 Task: Find connections with filter location Narasaraopet with filter topic #mortgage with filter profile language English with filter current company Envestnet | Yodlee India with filter school Guru Nanak Dev Engineering College, Ludhiana with filter industry Alternative Medicine with filter service category Family Law with filter keywords title Human Resources
Action: Mouse moved to (505, 85)
Screenshot: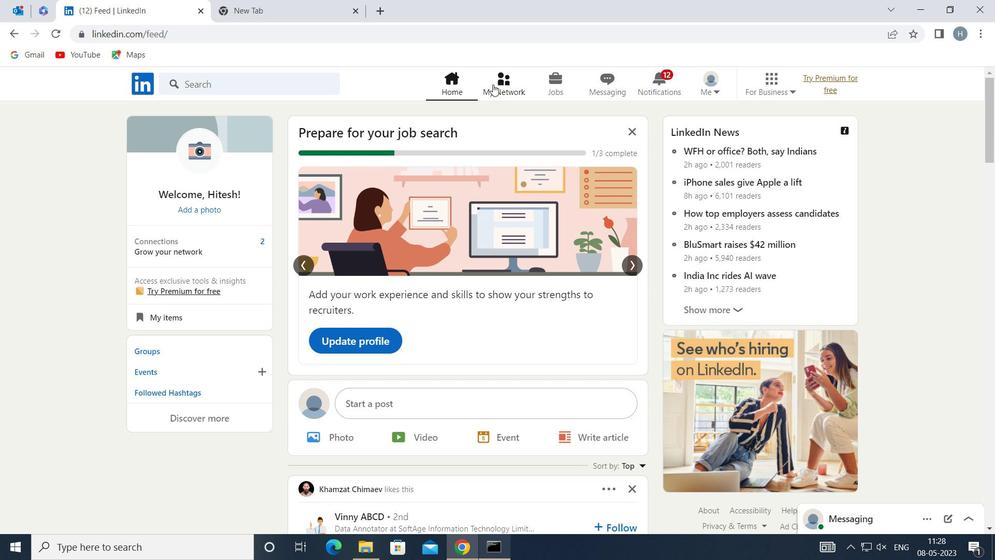 
Action: Mouse pressed left at (505, 85)
Screenshot: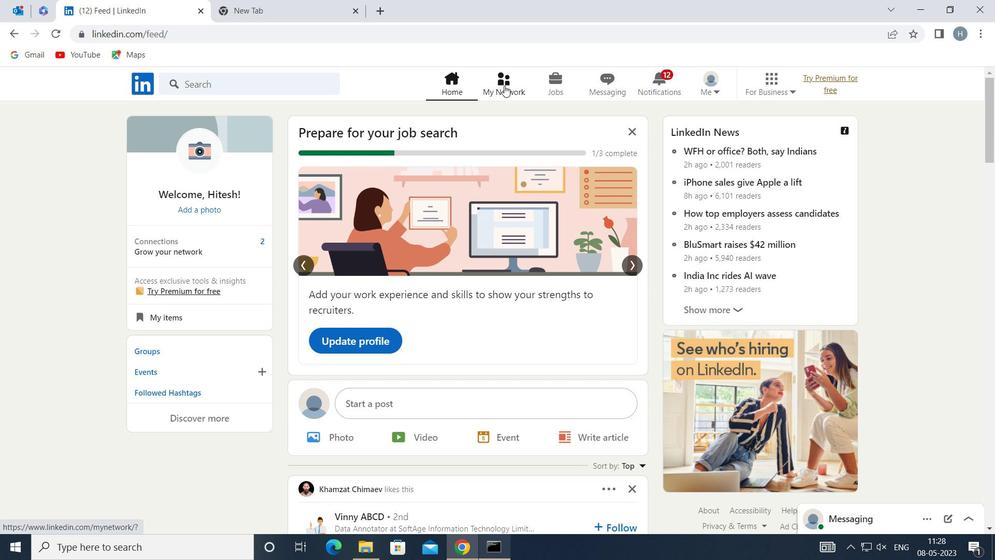
Action: Mouse moved to (267, 154)
Screenshot: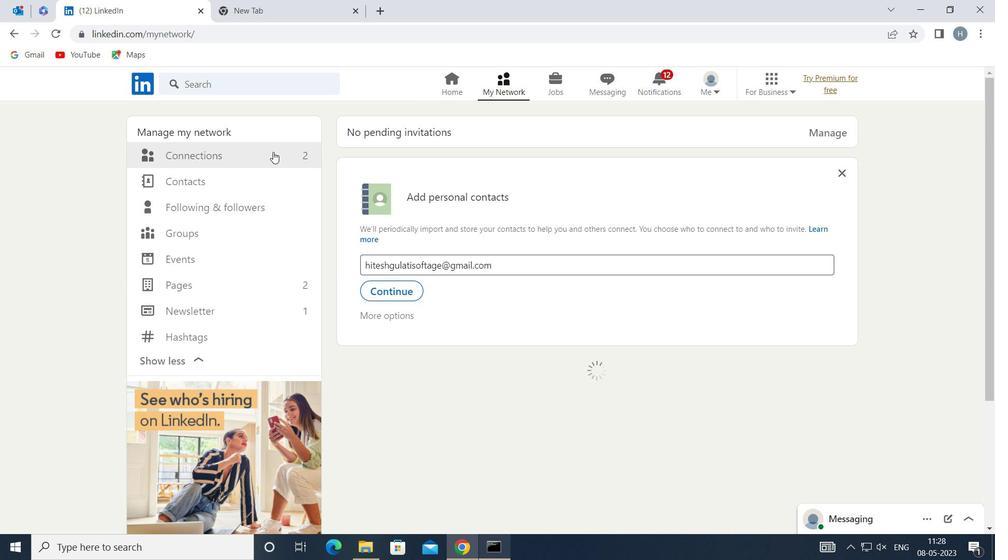 
Action: Mouse pressed left at (267, 154)
Screenshot: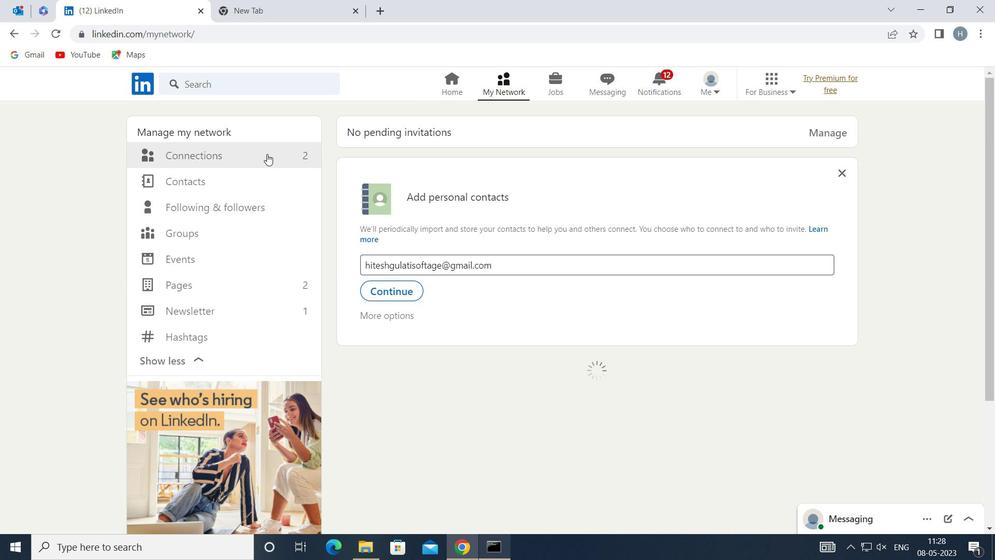 
Action: Mouse moved to (585, 155)
Screenshot: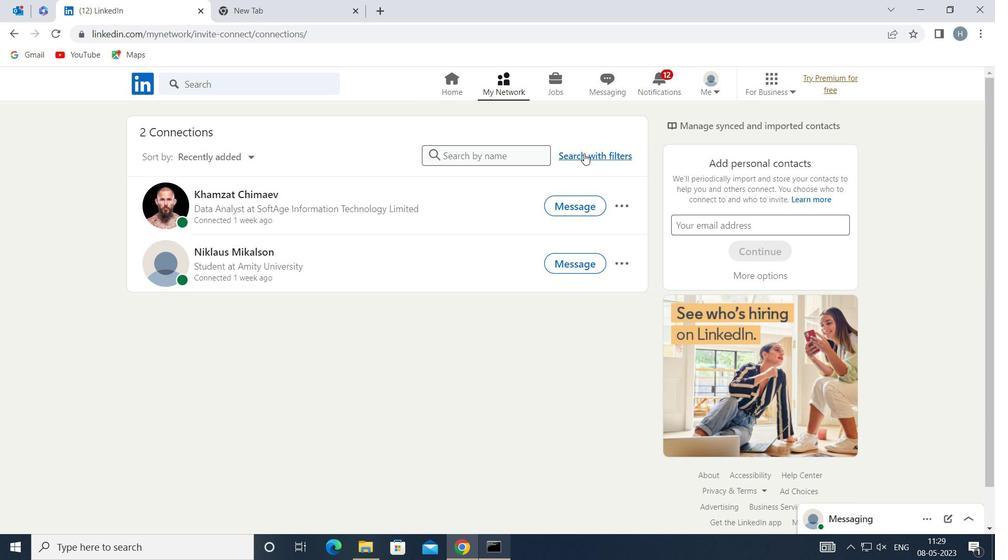 
Action: Mouse pressed left at (585, 155)
Screenshot: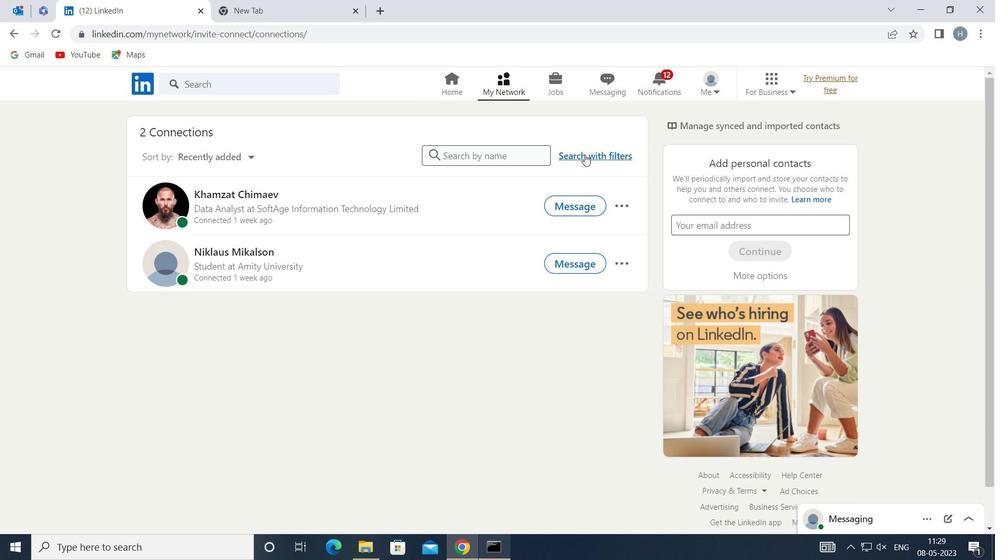 
Action: Mouse moved to (542, 119)
Screenshot: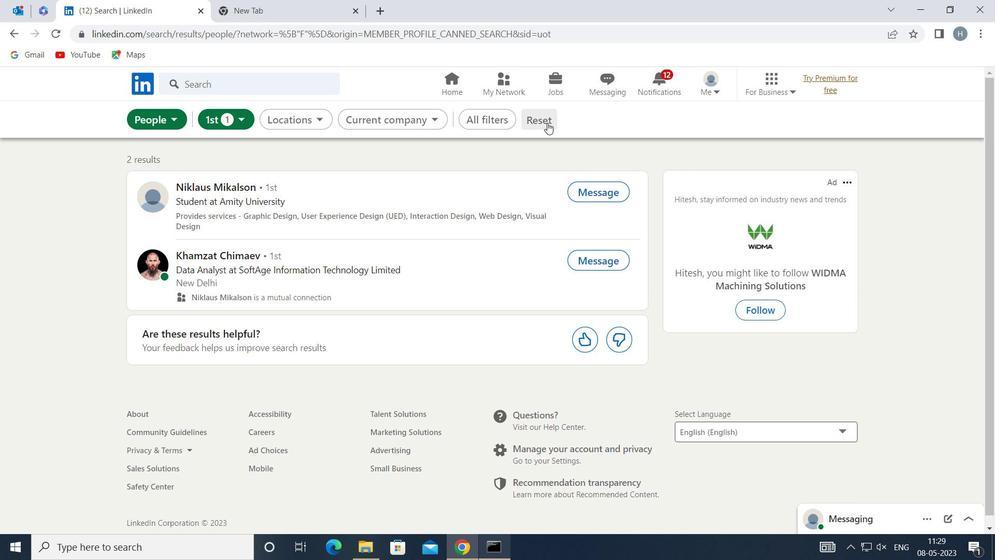 
Action: Mouse pressed left at (542, 119)
Screenshot: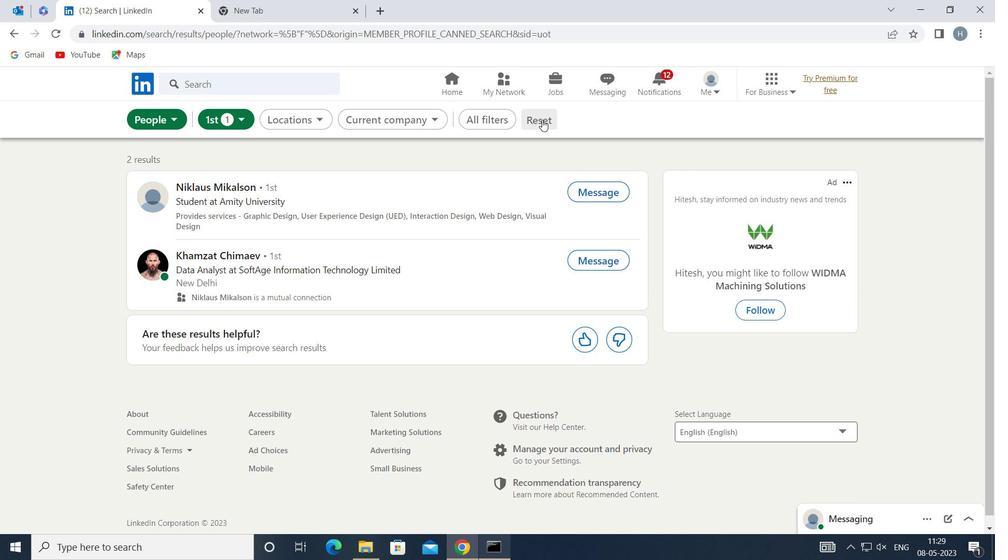 
Action: Mouse moved to (519, 119)
Screenshot: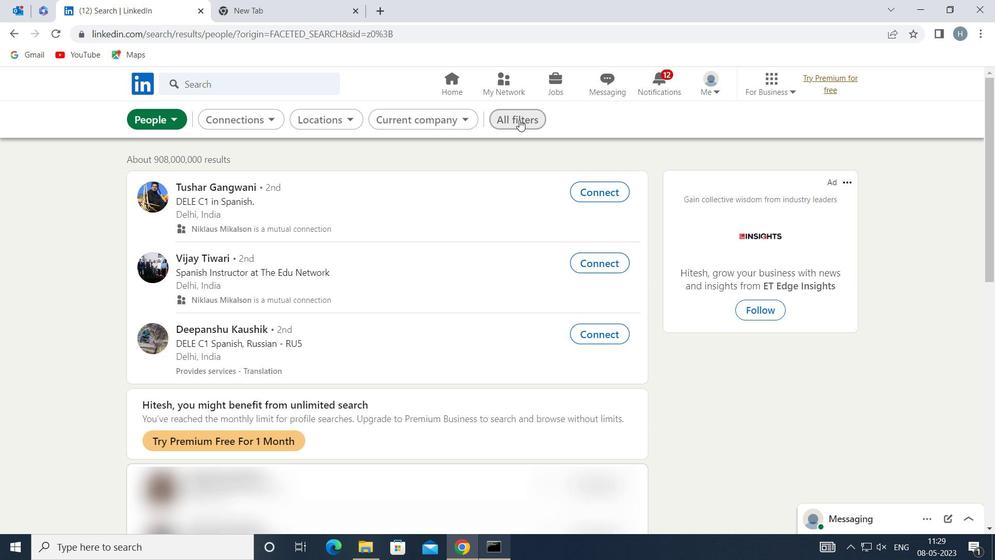 
Action: Mouse pressed left at (519, 119)
Screenshot: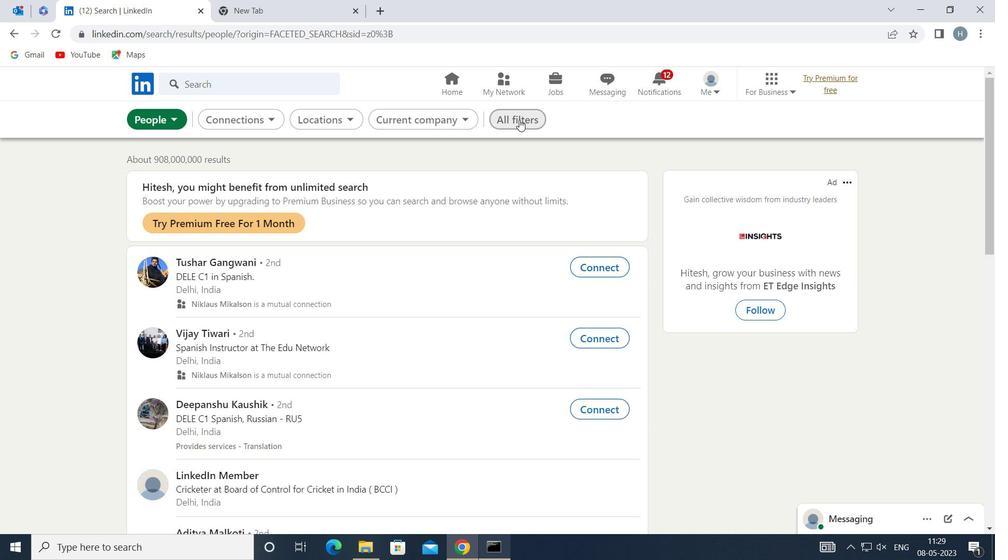 
Action: Mouse moved to (778, 213)
Screenshot: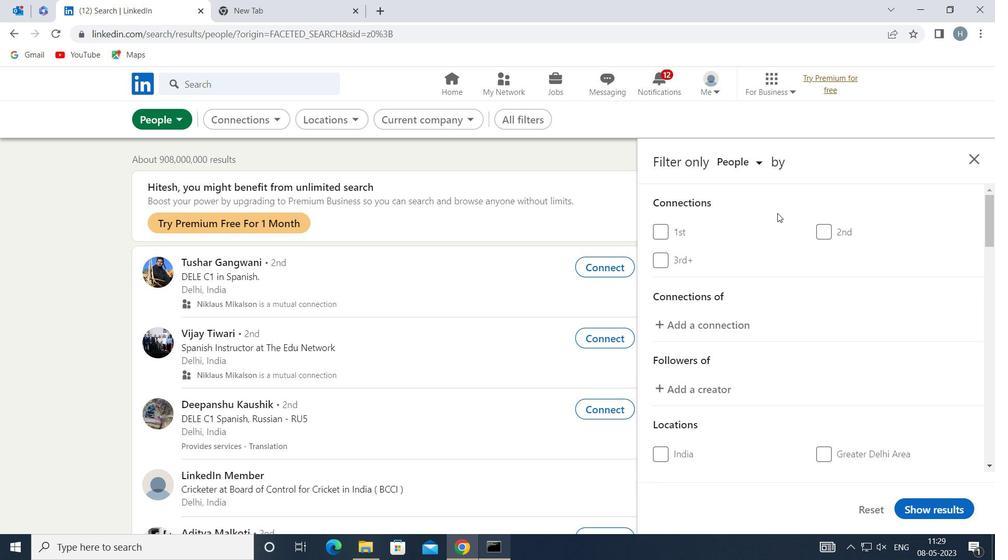 
Action: Mouse scrolled (778, 212) with delta (0, 0)
Screenshot: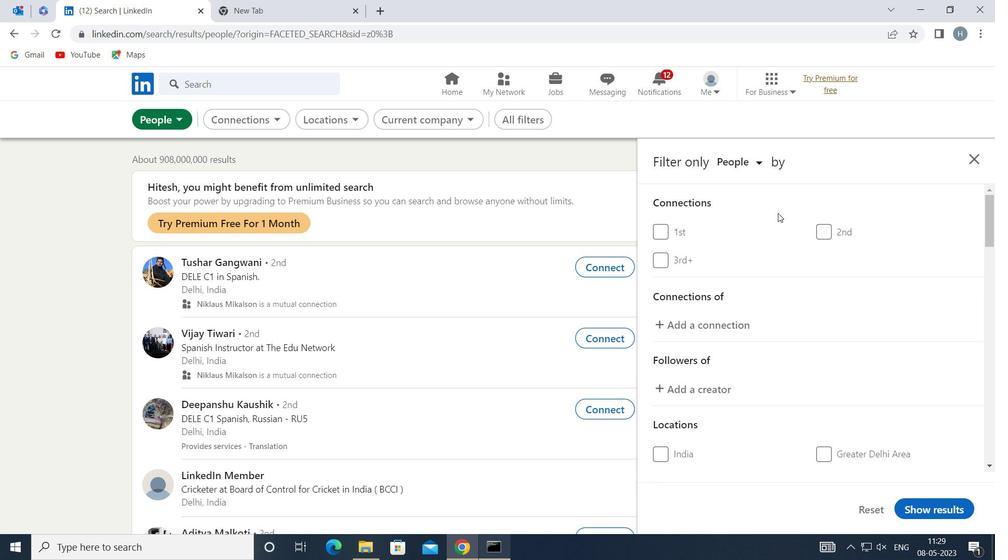 
Action: Mouse scrolled (778, 212) with delta (0, 0)
Screenshot: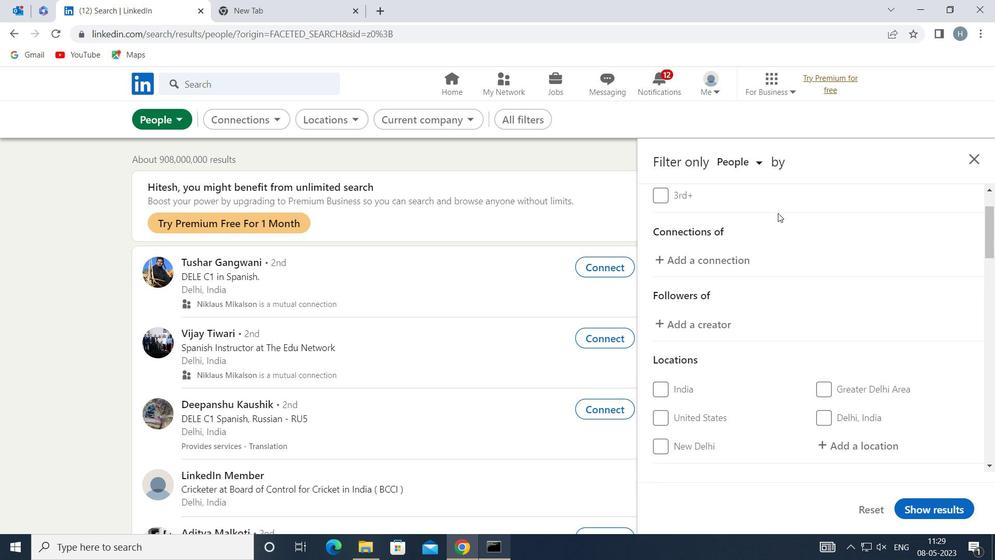 
Action: Mouse scrolled (778, 212) with delta (0, 0)
Screenshot: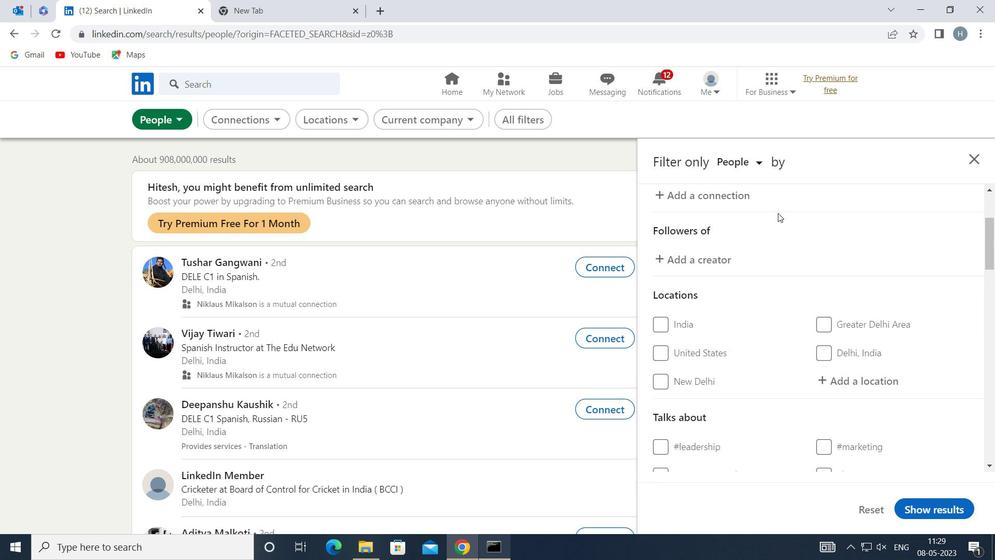
Action: Mouse moved to (860, 313)
Screenshot: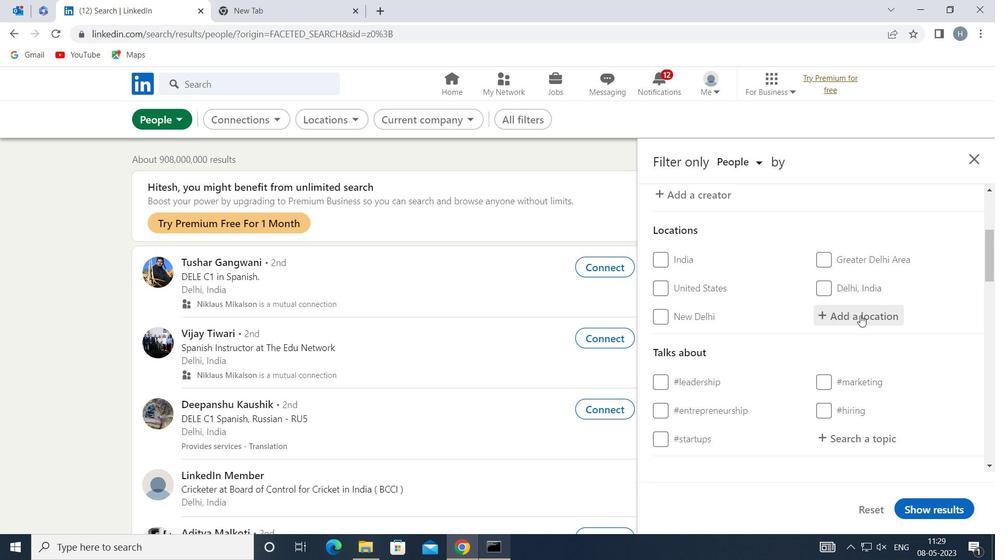 
Action: Mouse pressed left at (860, 313)
Screenshot: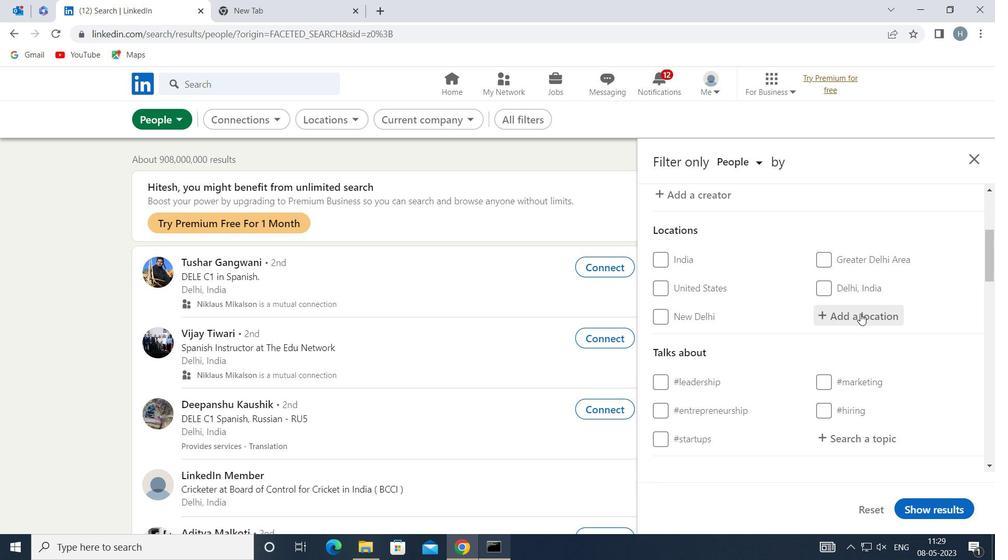 
Action: Mouse moved to (860, 313)
Screenshot: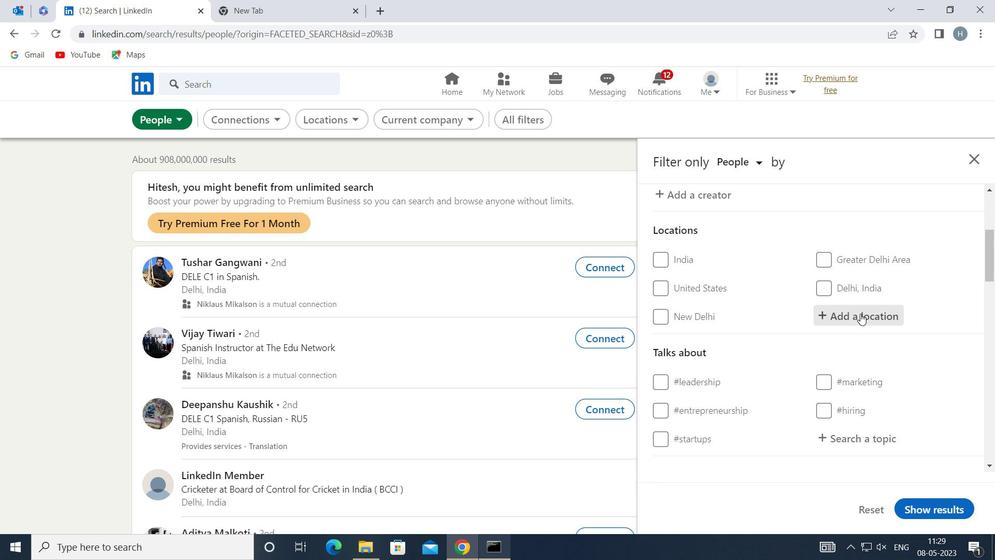
Action: Key pressed <Key.shift>NARASARAOPET
Screenshot: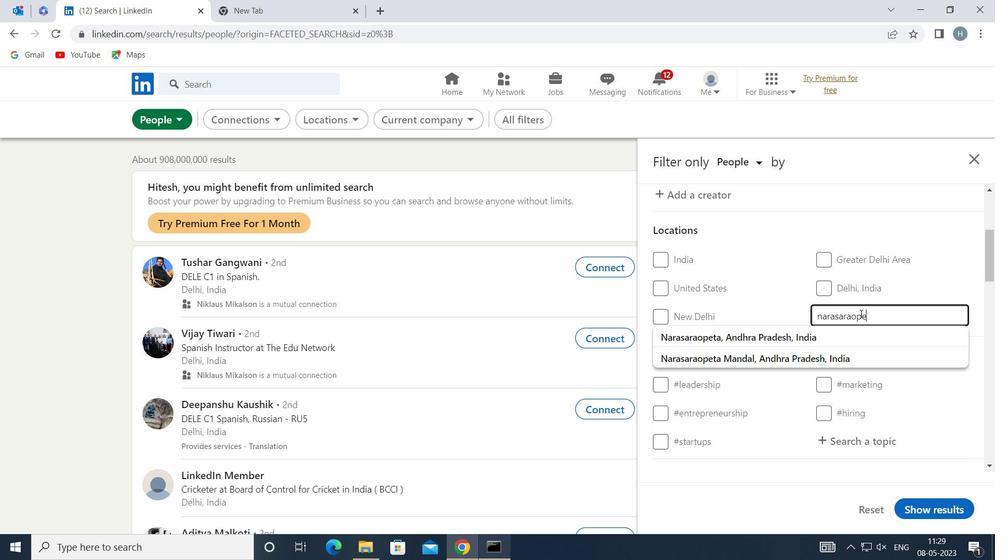 
Action: Mouse moved to (945, 275)
Screenshot: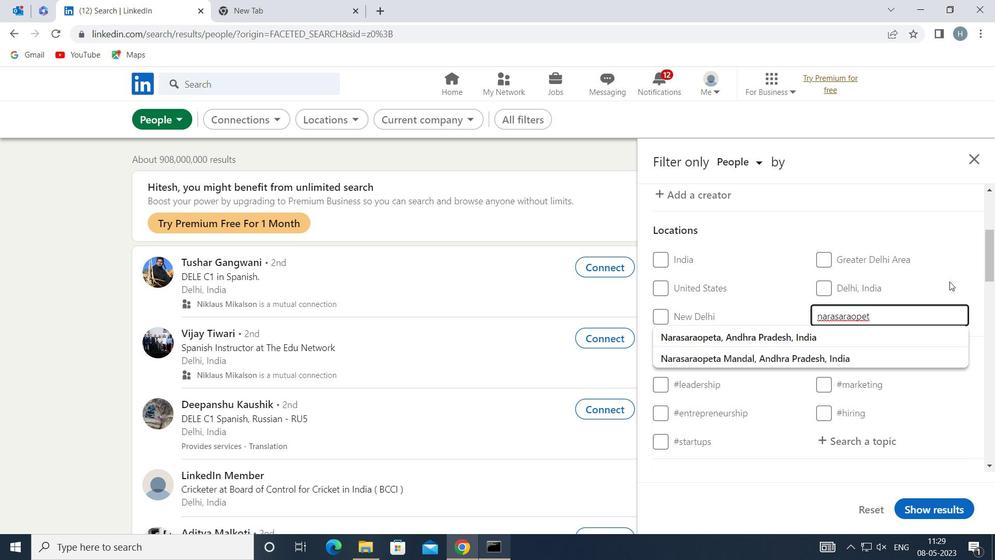 
Action: Mouse pressed left at (945, 275)
Screenshot: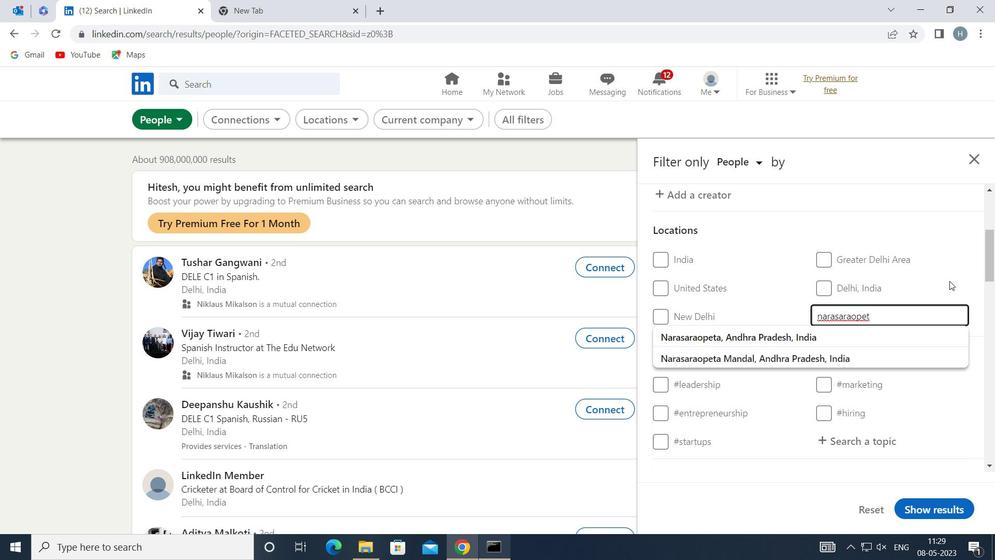 
Action: Mouse moved to (921, 290)
Screenshot: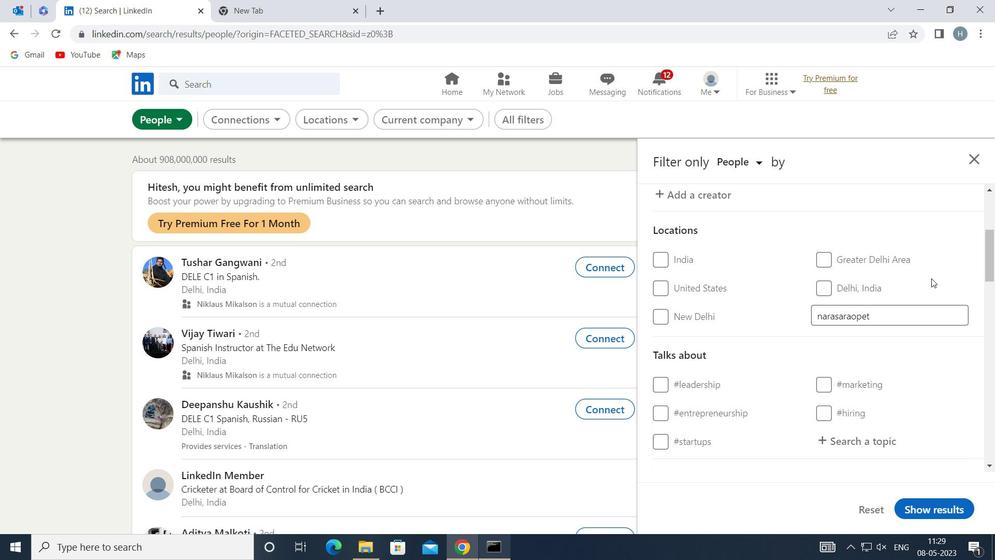 
Action: Mouse scrolled (921, 289) with delta (0, 0)
Screenshot: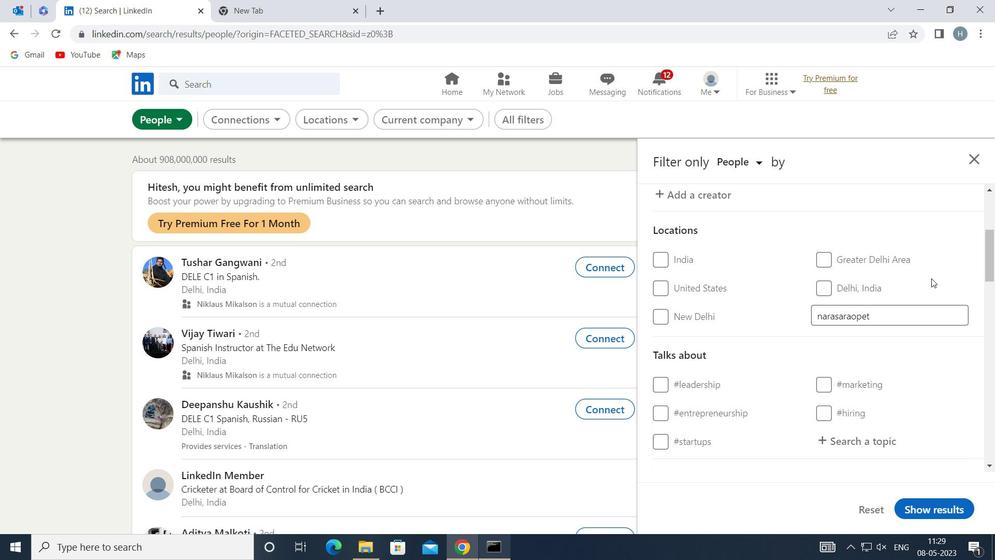 
Action: Mouse moved to (877, 371)
Screenshot: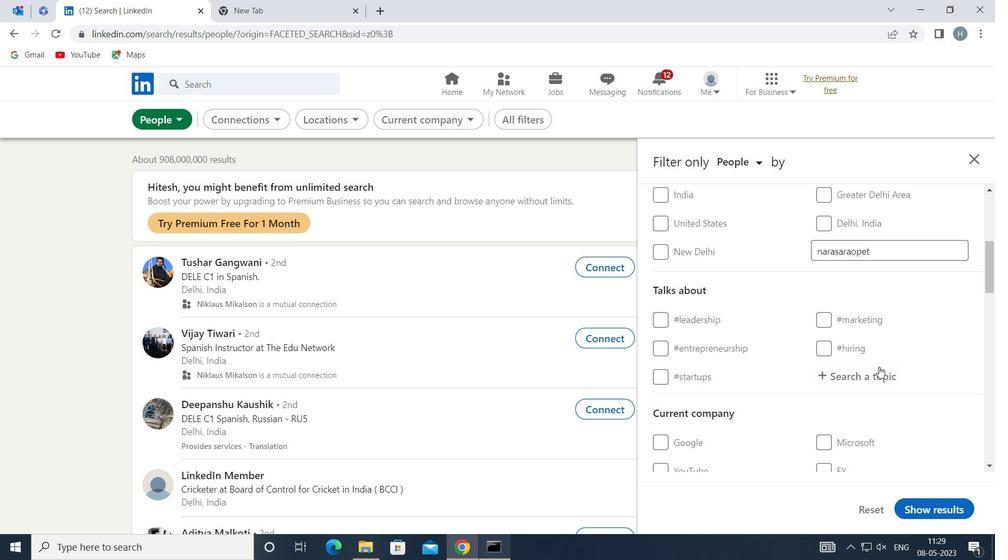 
Action: Mouse pressed left at (877, 371)
Screenshot: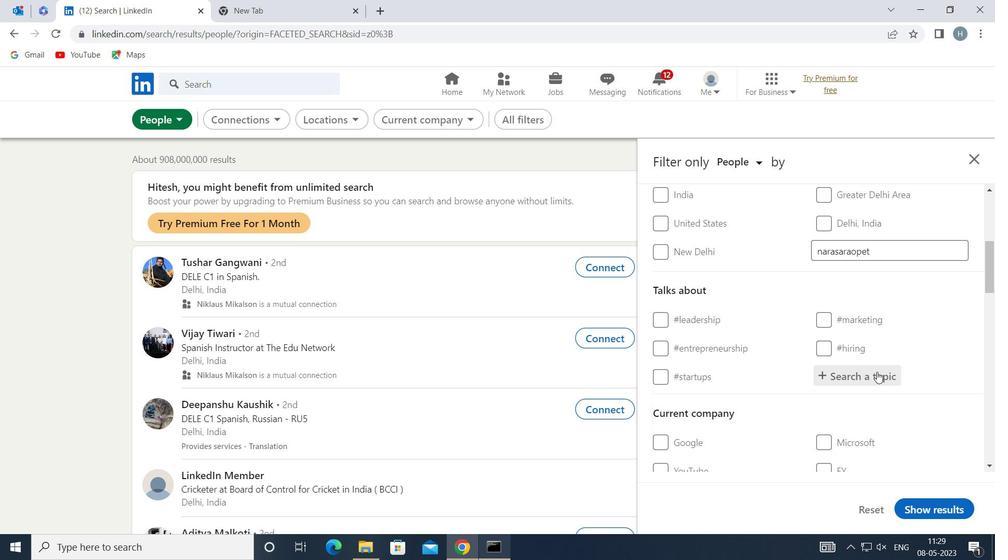 
Action: Key pressed MORTGAGE
Screenshot: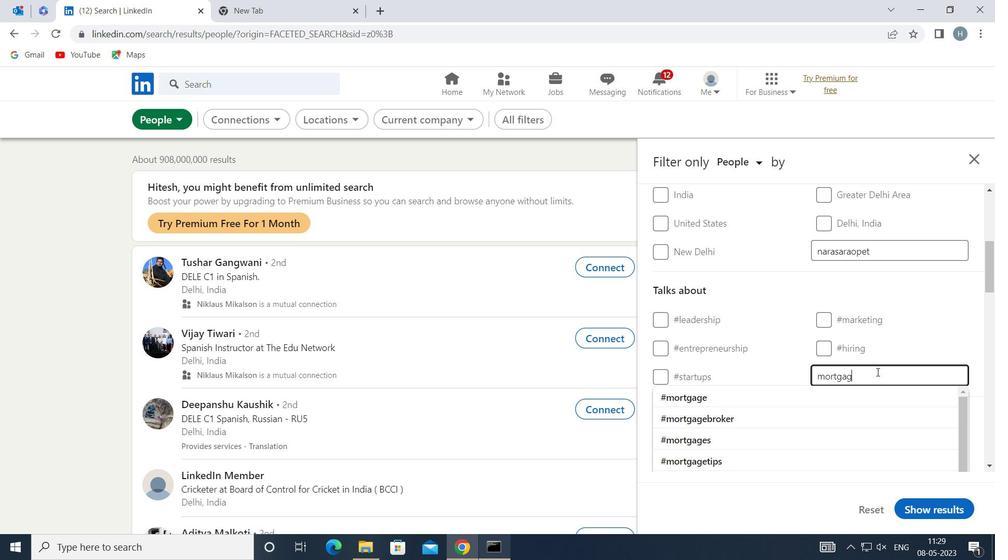 
Action: Mouse moved to (765, 394)
Screenshot: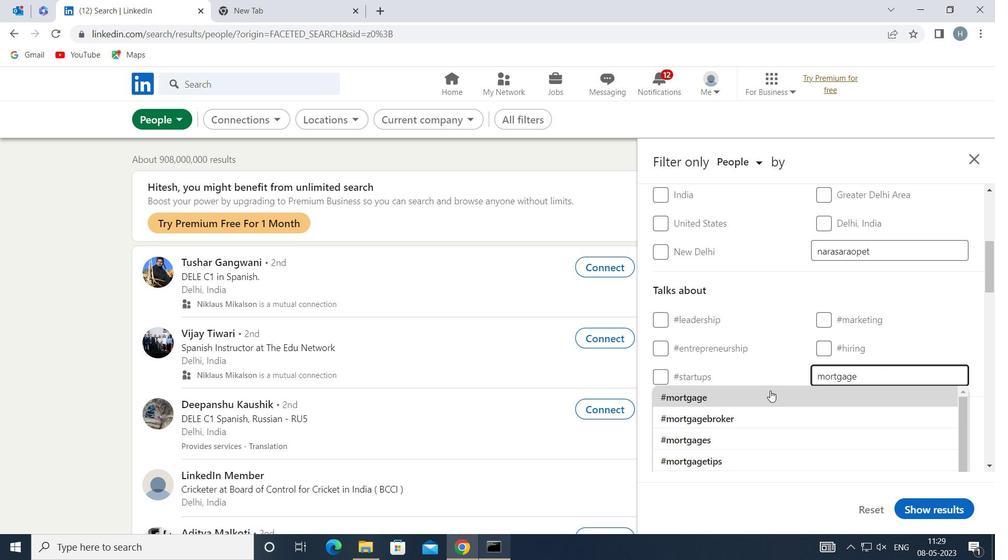 
Action: Mouse pressed left at (765, 394)
Screenshot: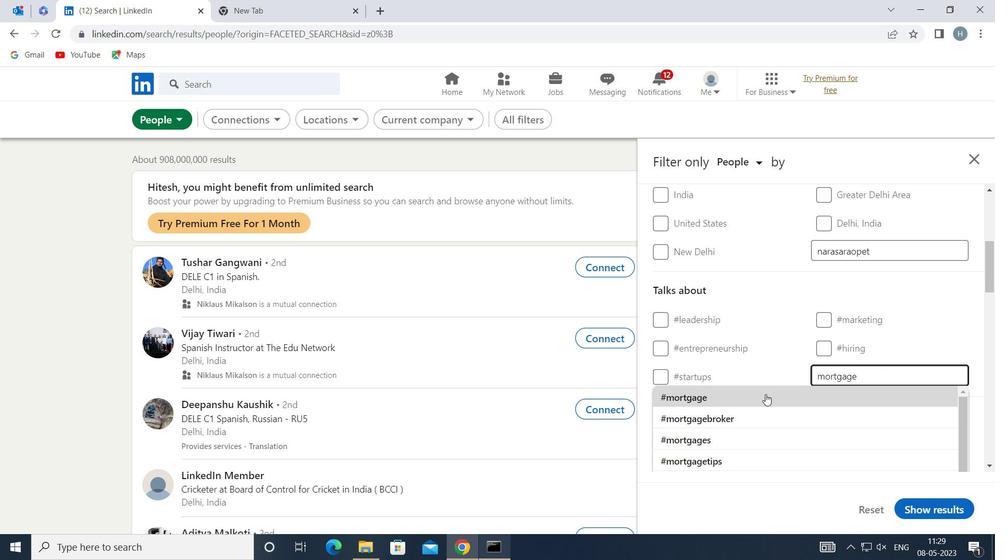 
Action: Mouse moved to (774, 385)
Screenshot: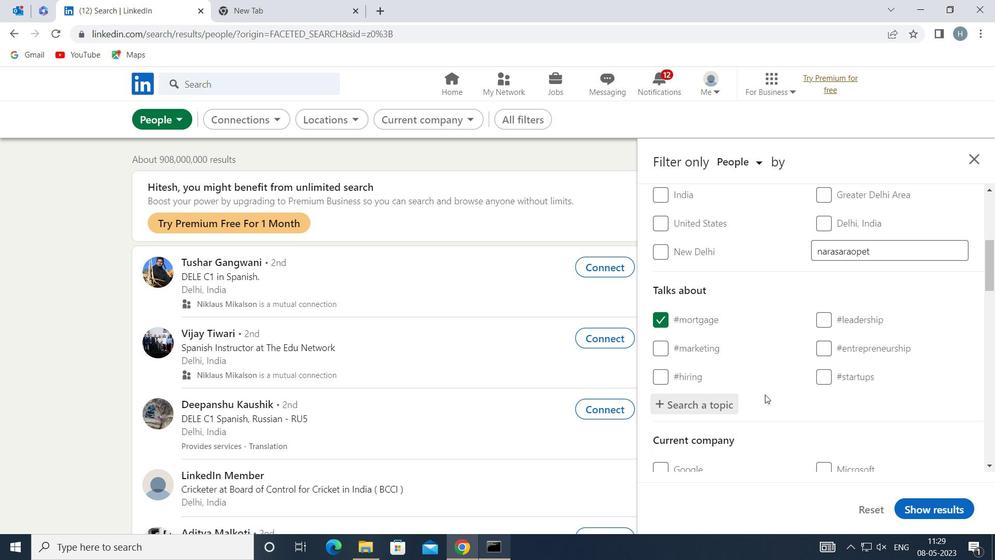 
Action: Mouse scrolled (774, 384) with delta (0, 0)
Screenshot: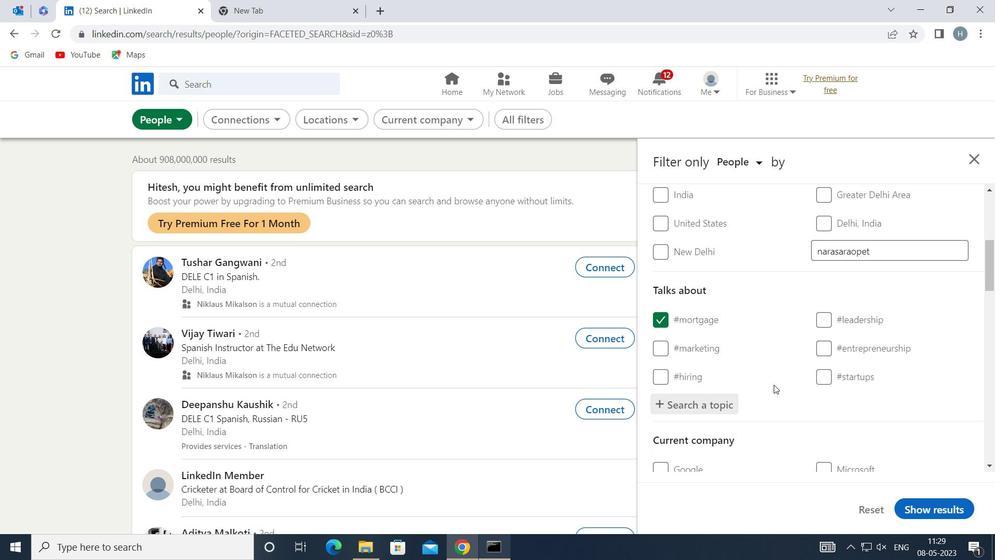 
Action: Mouse moved to (785, 378)
Screenshot: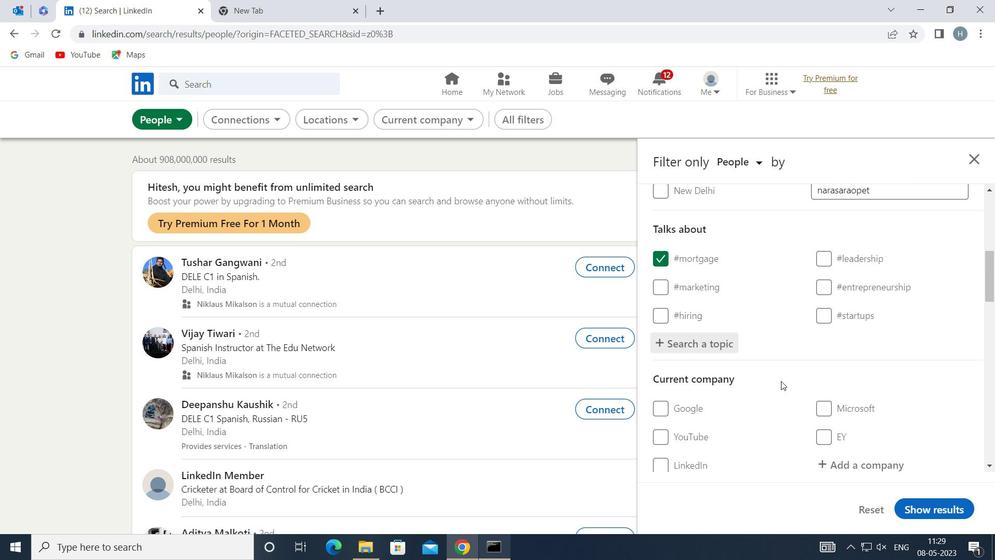 
Action: Mouse scrolled (785, 378) with delta (0, 0)
Screenshot: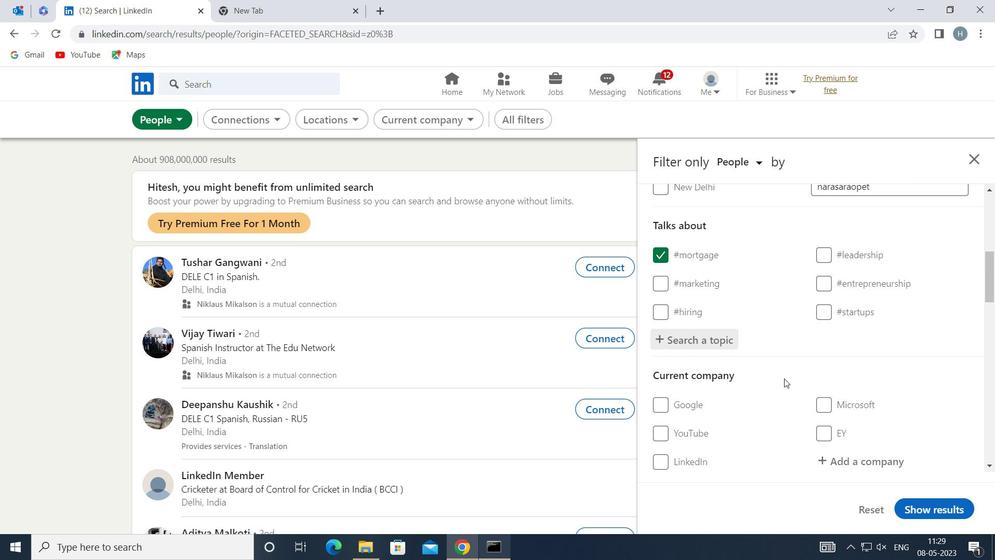 
Action: Mouse scrolled (785, 378) with delta (0, 0)
Screenshot: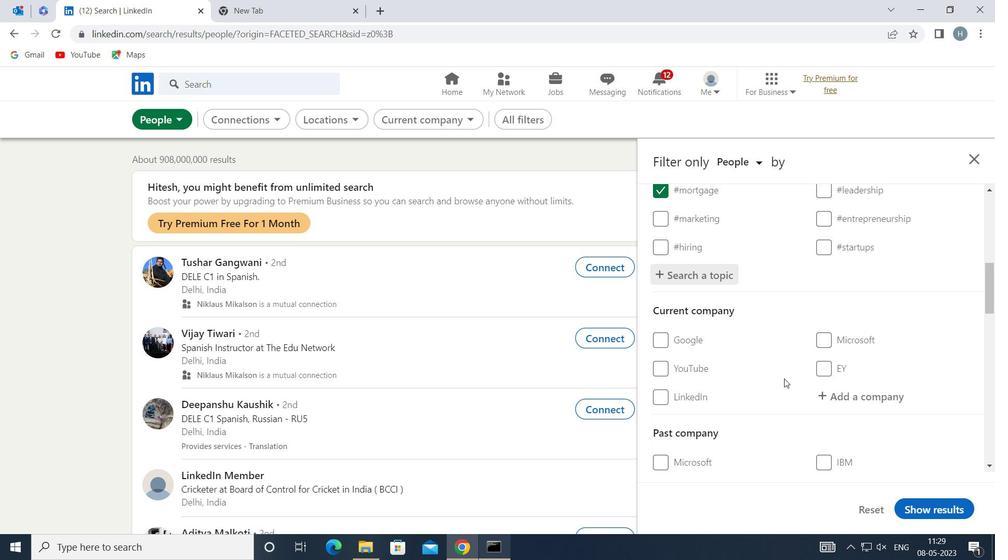 
Action: Mouse scrolled (785, 378) with delta (0, 0)
Screenshot: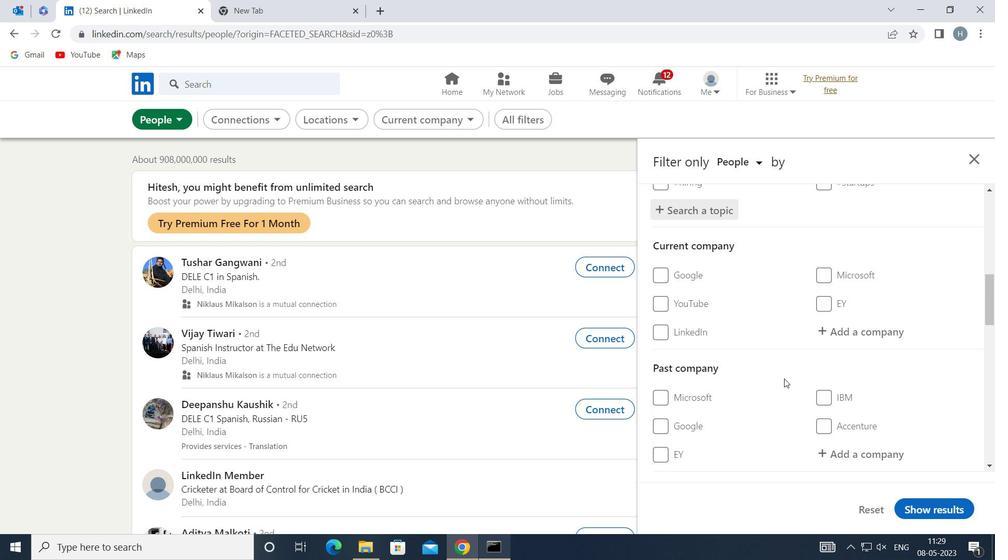 
Action: Mouse scrolled (785, 378) with delta (0, 0)
Screenshot: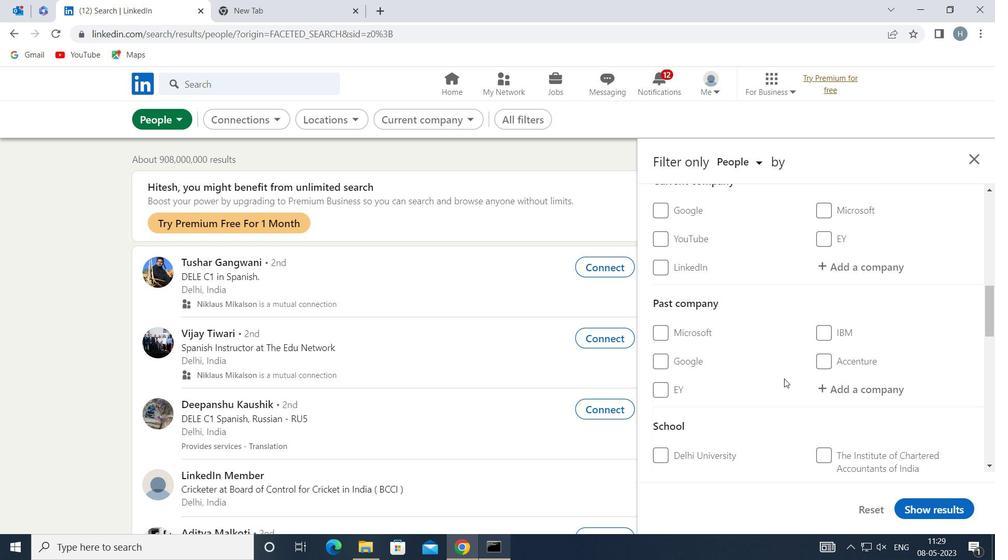 
Action: Mouse scrolled (785, 378) with delta (0, 0)
Screenshot: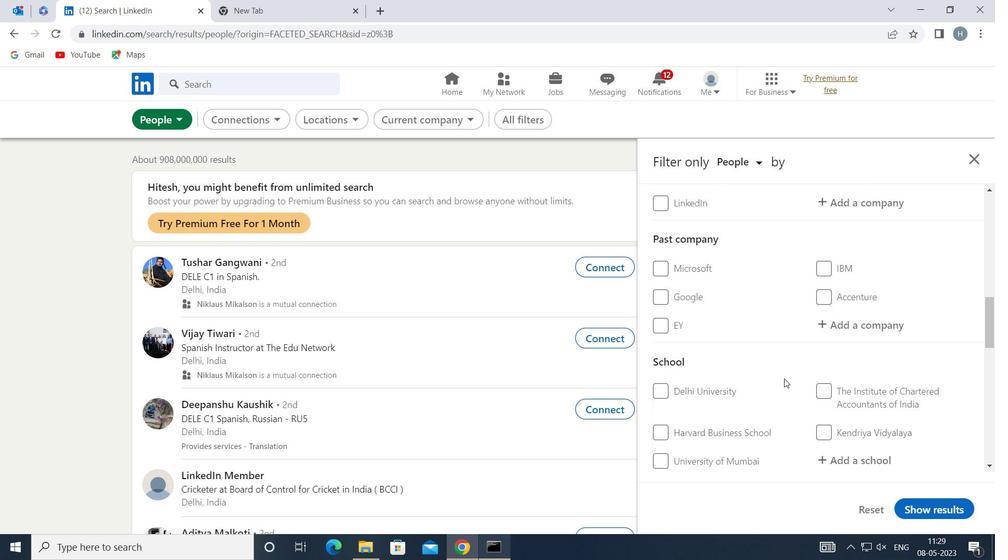 
Action: Mouse scrolled (785, 378) with delta (0, 0)
Screenshot: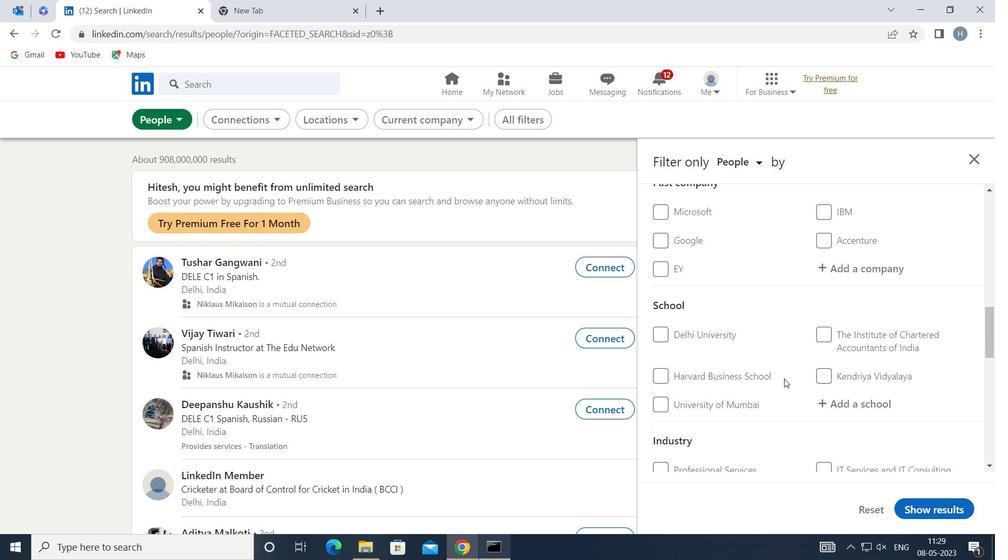 
Action: Mouse scrolled (785, 378) with delta (0, 0)
Screenshot: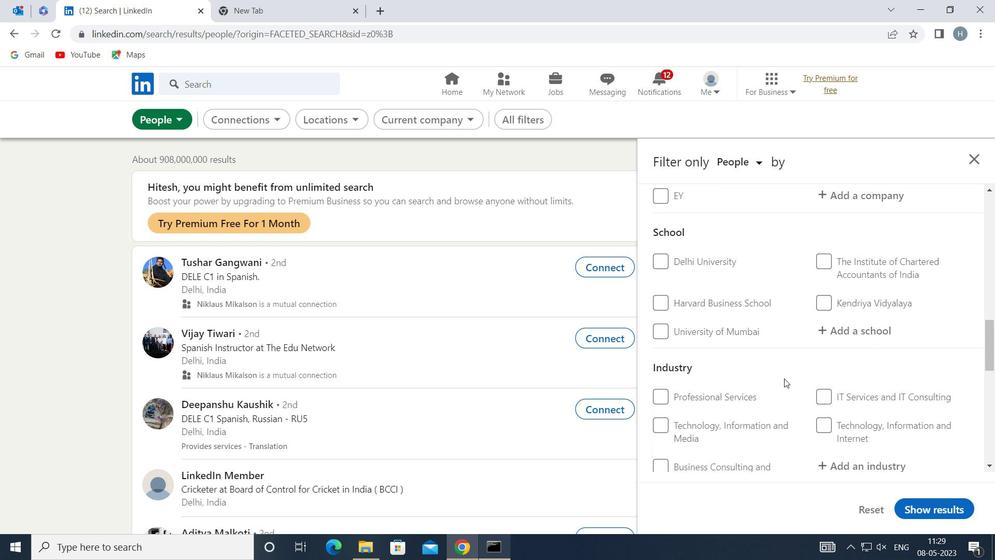 
Action: Mouse scrolled (785, 378) with delta (0, 0)
Screenshot: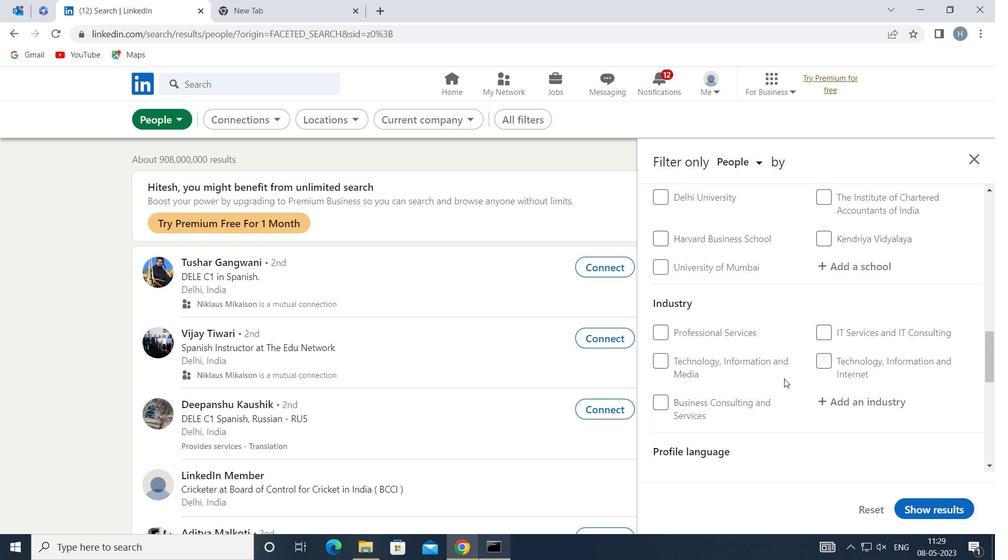 
Action: Mouse moved to (660, 415)
Screenshot: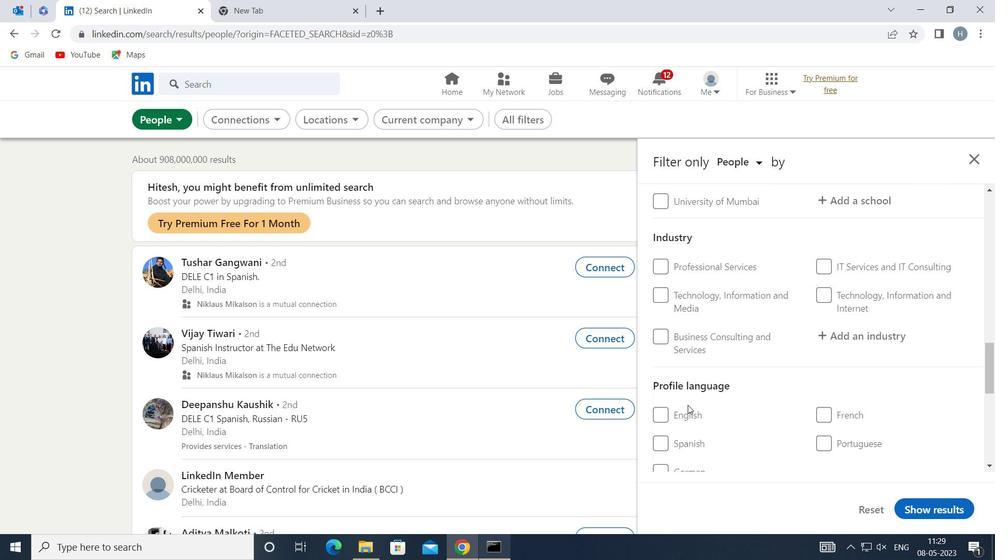
Action: Mouse pressed left at (660, 415)
Screenshot: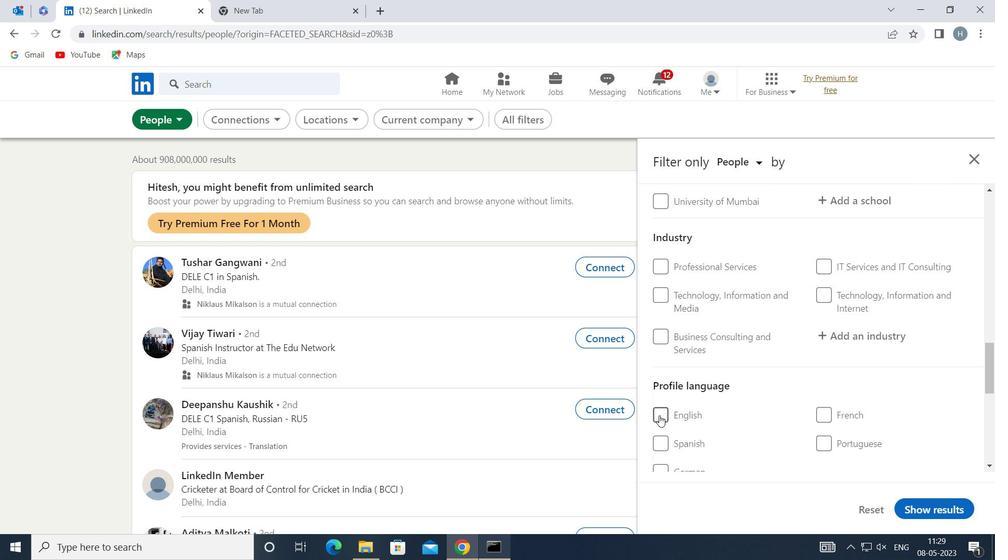 
Action: Mouse moved to (765, 394)
Screenshot: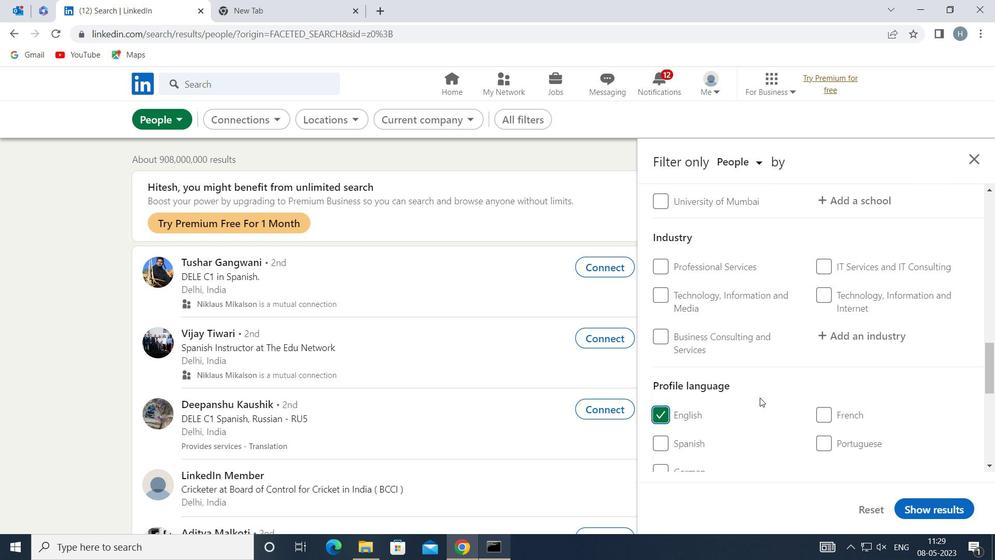 
Action: Mouse scrolled (765, 394) with delta (0, 0)
Screenshot: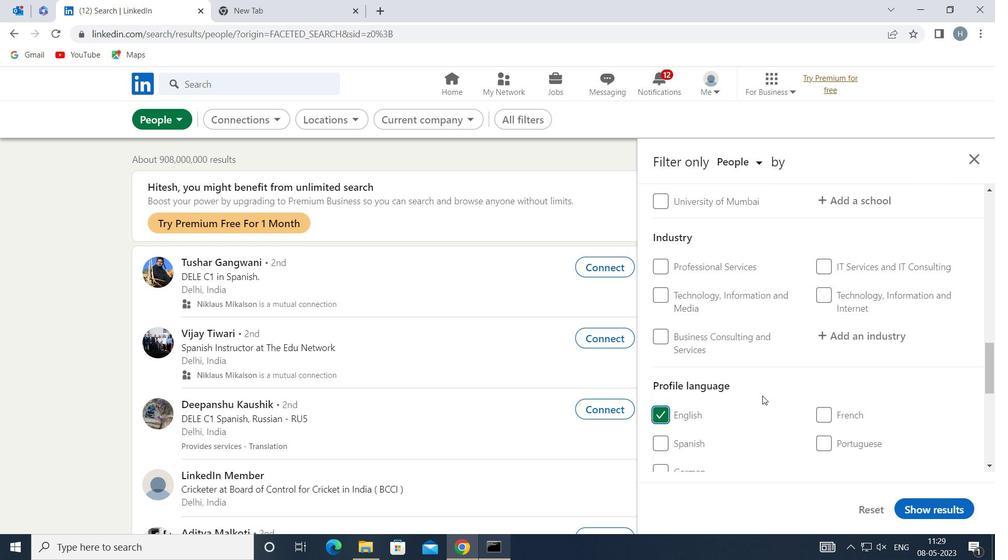 
Action: Mouse scrolled (765, 394) with delta (0, 0)
Screenshot: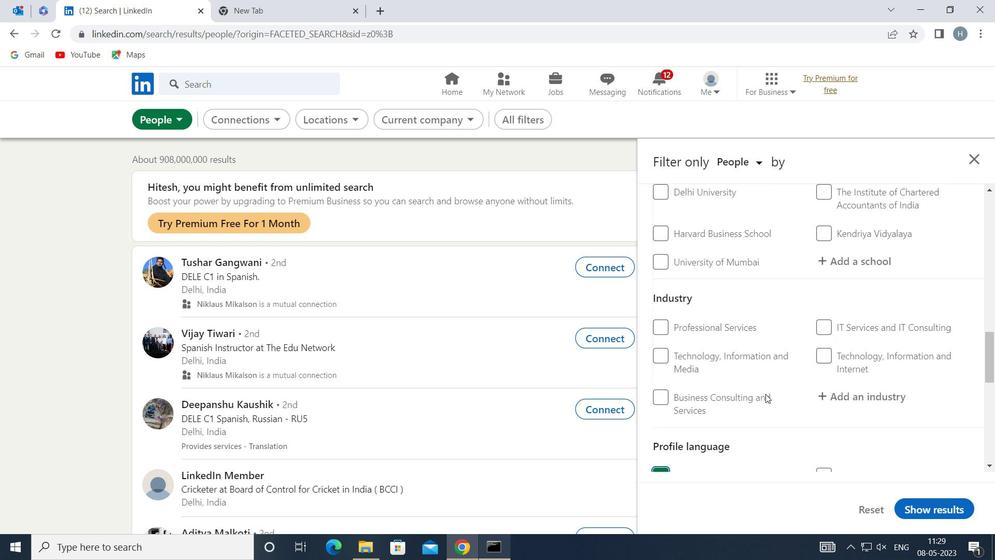 
Action: Mouse scrolled (765, 394) with delta (0, 0)
Screenshot: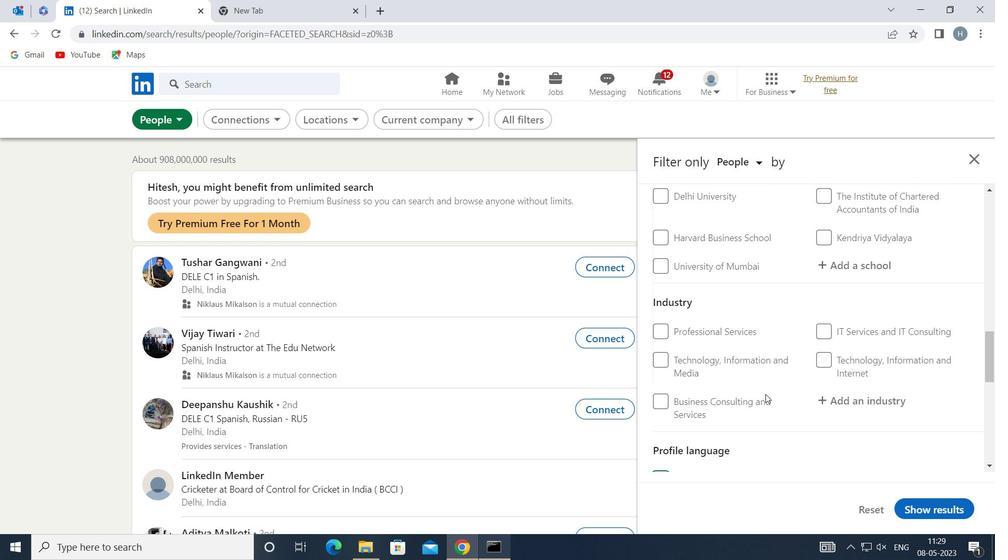 
Action: Mouse scrolled (765, 394) with delta (0, 0)
Screenshot: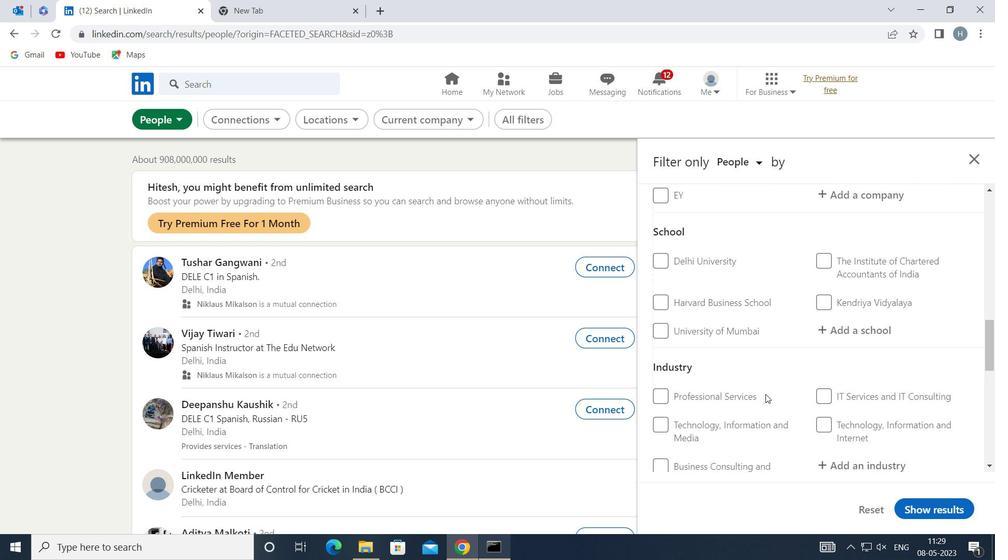 
Action: Mouse scrolled (765, 394) with delta (0, 0)
Screenshot: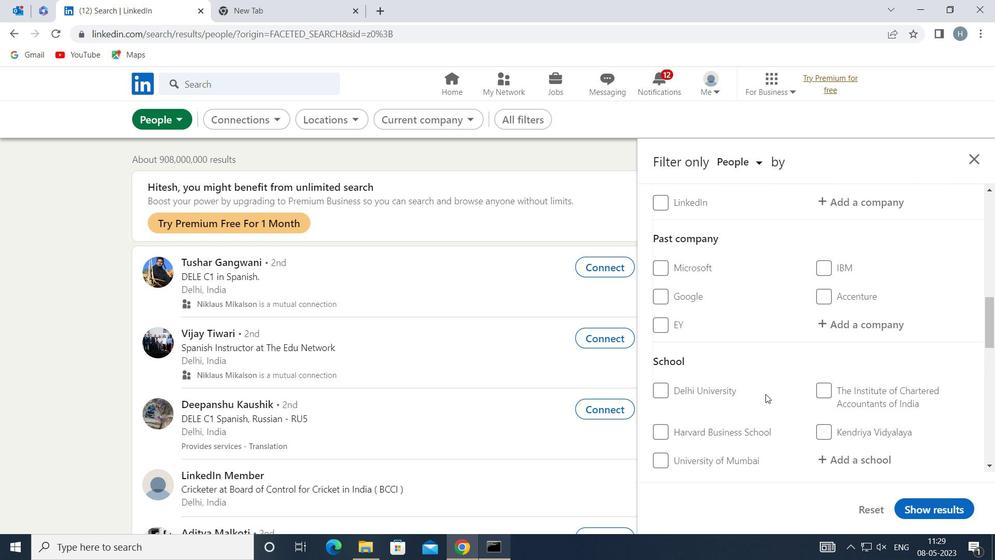 
Action: Mouse scrolled (765, 394) with delta (0, 0)
Screenshot: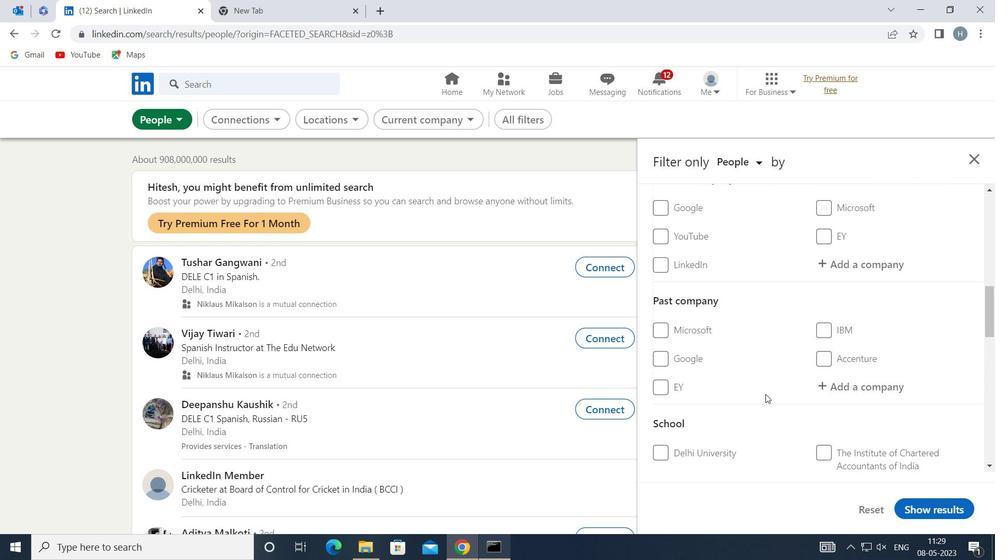 
Action: Mouse scrolled (765, 394) with delta (0, 0)
Screenshot: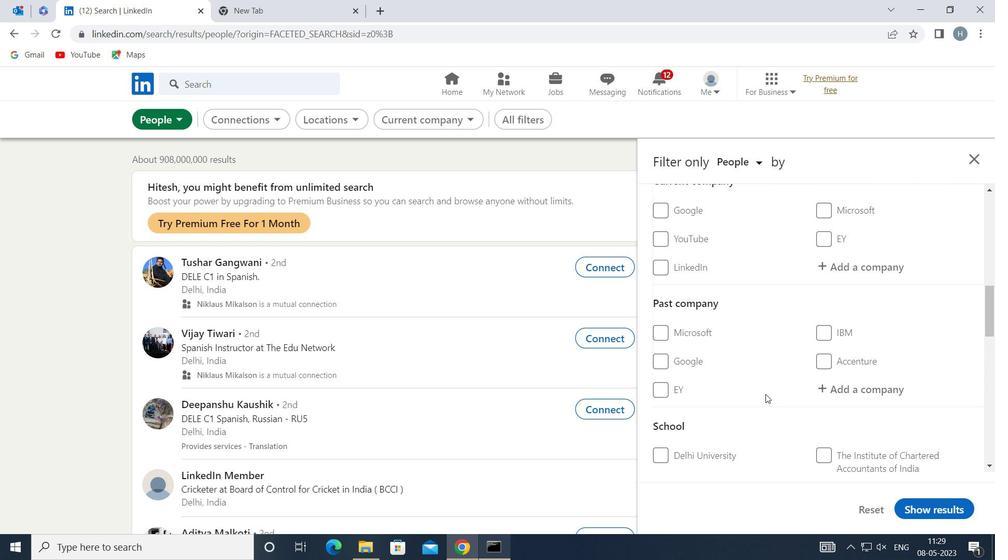 
Action: Mouse moved to (855, 395)
Screenshot: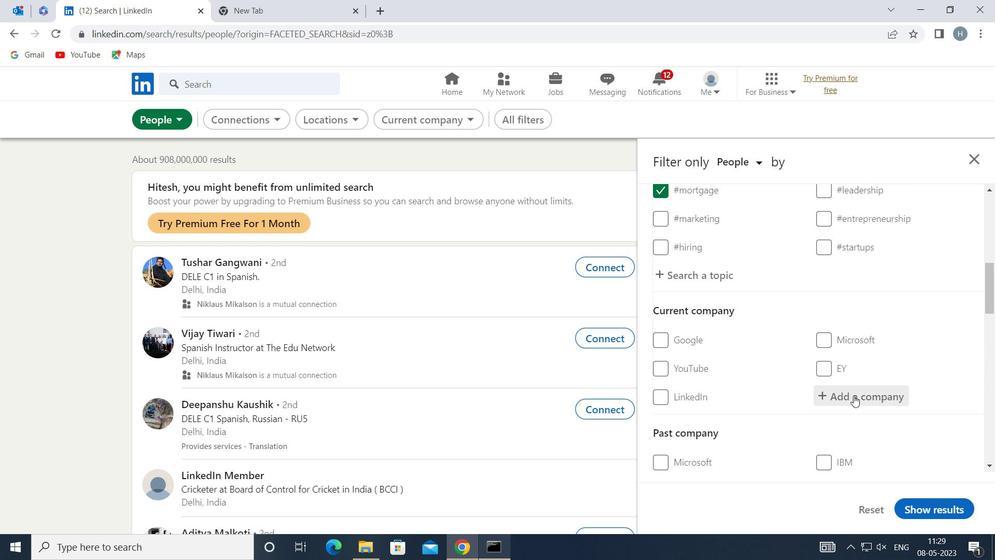 
Action: Mouse pressed left at (855, 395)
Screenshot: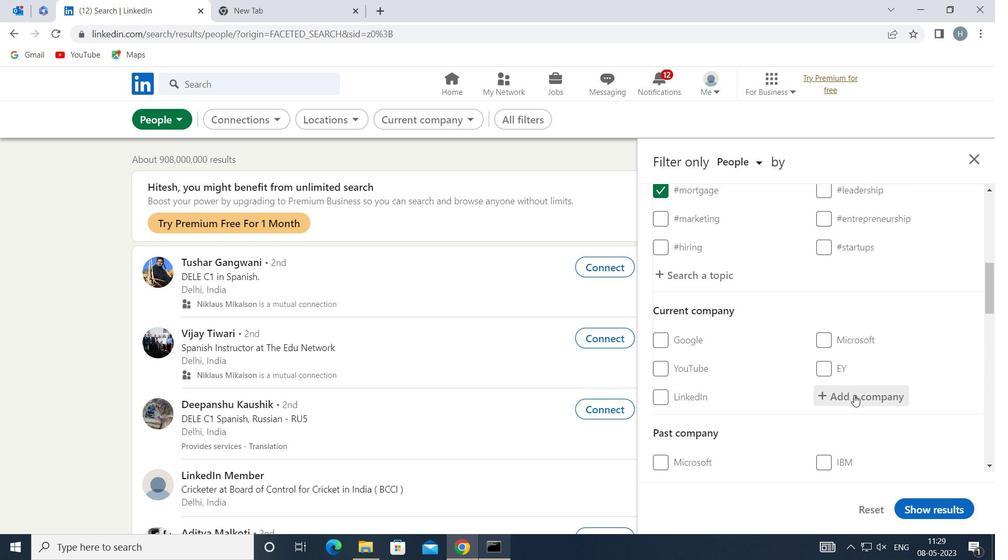 
Action: Key pressed <Key.shift>ENVESTNET
Screenshot: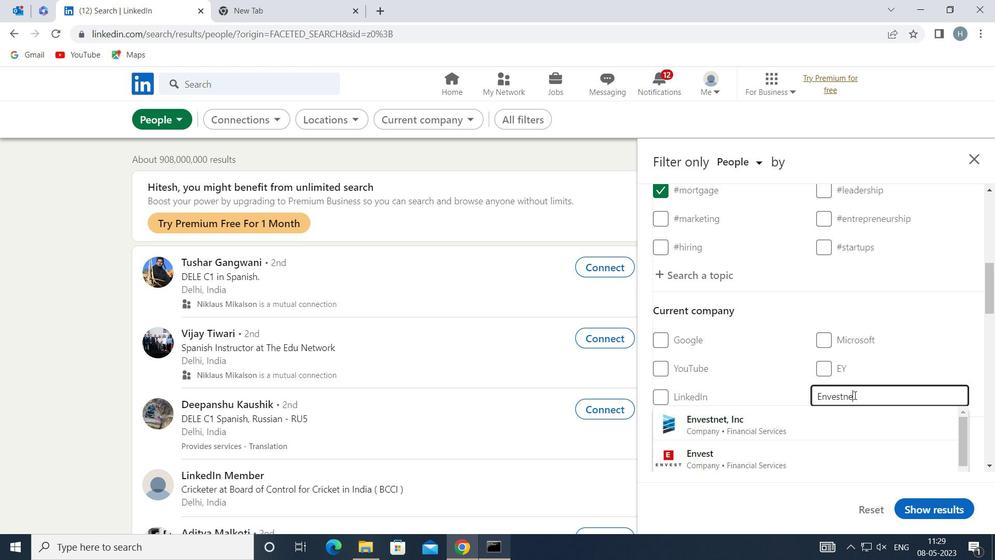
Action: Mouse moved to (814, 452)
Screenshot: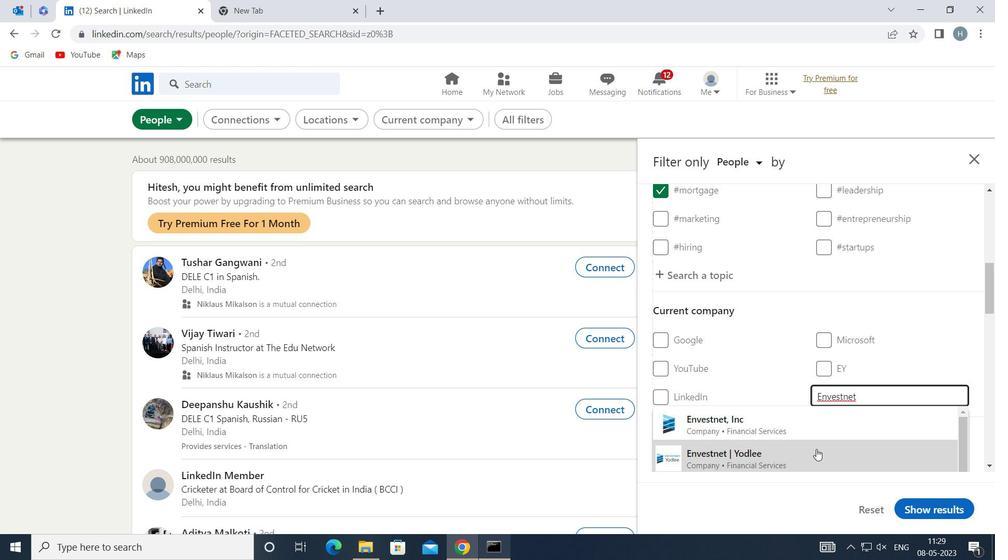 
Action: Mouse pressed left at (814, 452)
Screenshot: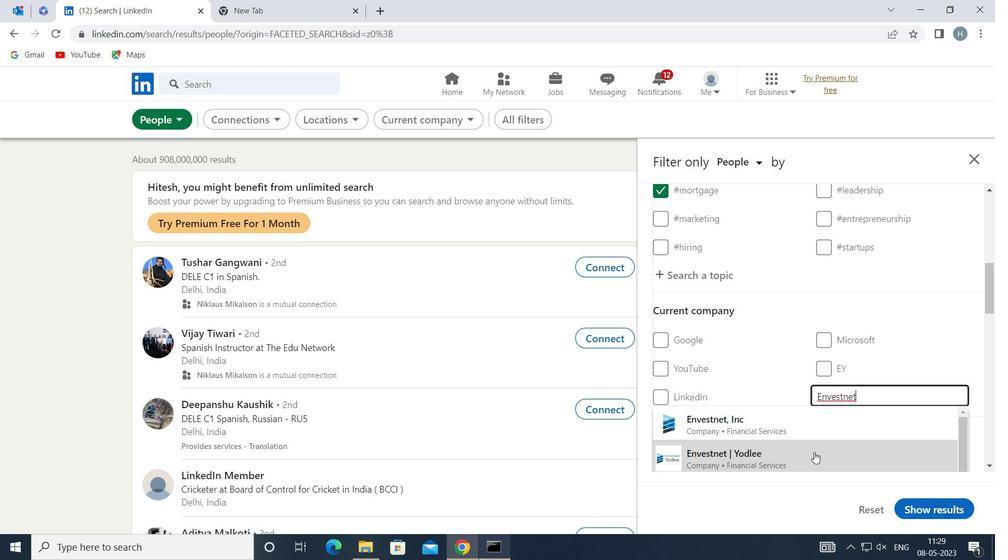 
Action: Mouse moved to (802, 368)
Screenshot: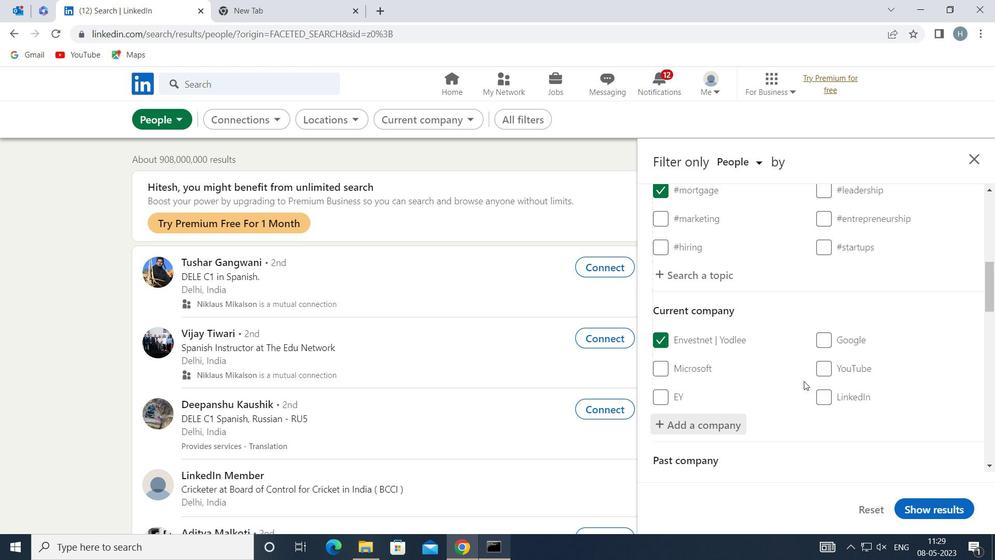 
Action: Mouse scrolled (802, 368) with delta (0, 0)
Screenshot: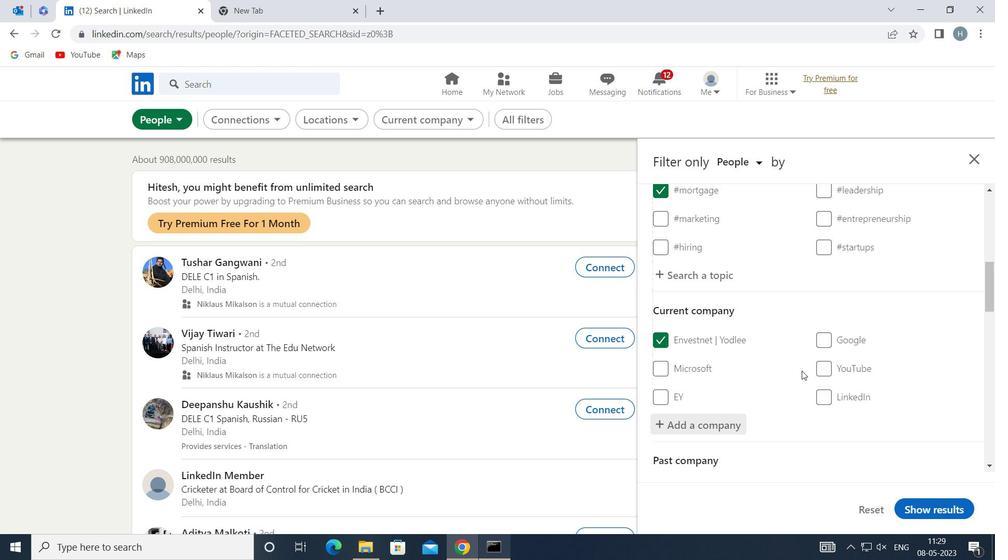 
Action: Mouse moved to (809, 362)
Screenshot: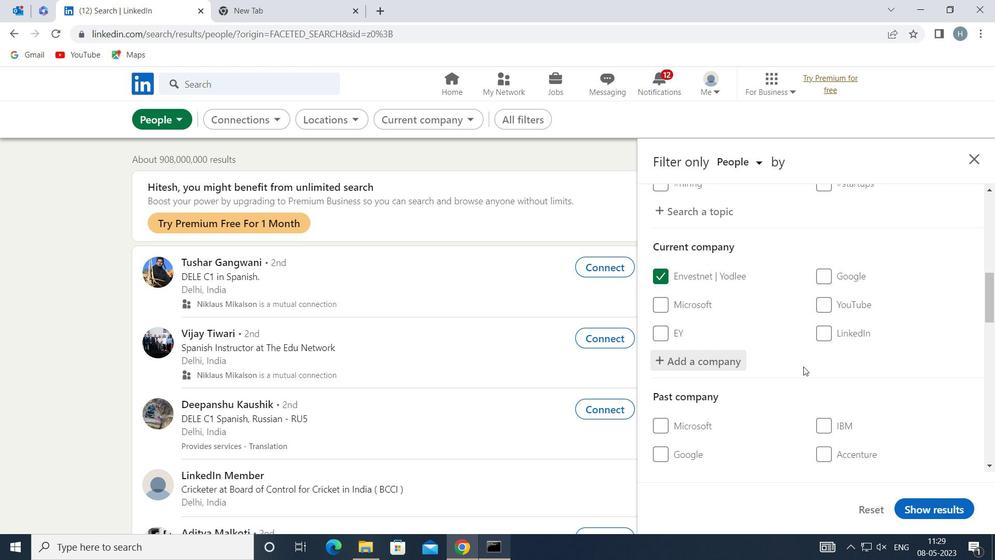 
Action: Mouse scrolled (809, 361) with delta (0, 0)
Screenshot: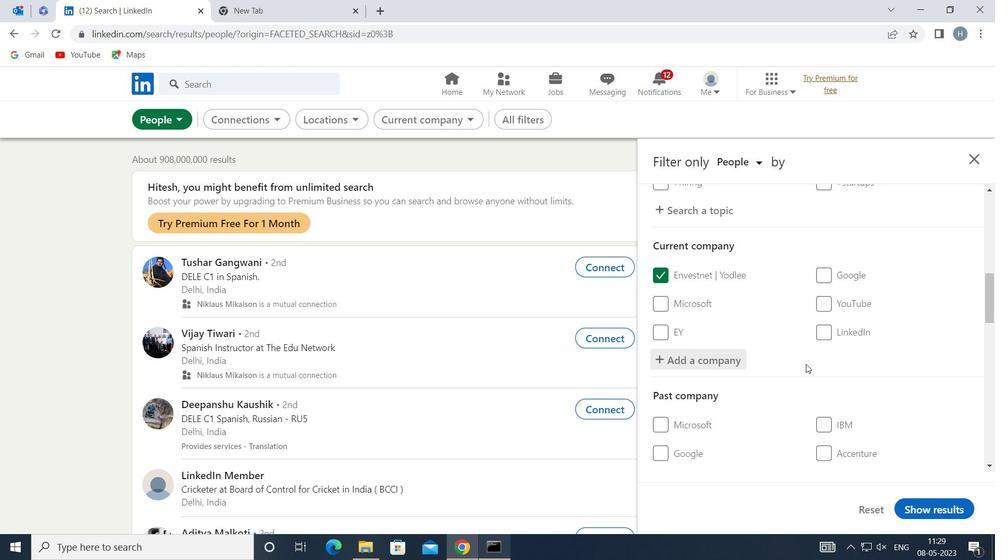 
Action: Mouse moved to (812, 360)
Screenshot: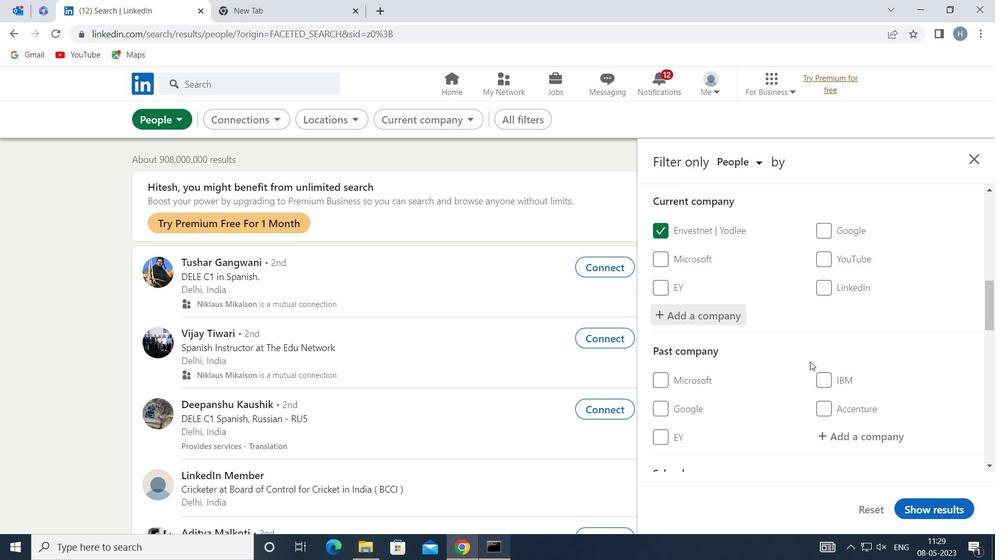 
Action: Mouse scrolled (812, 360) with delta (0, 0)
Screenshot: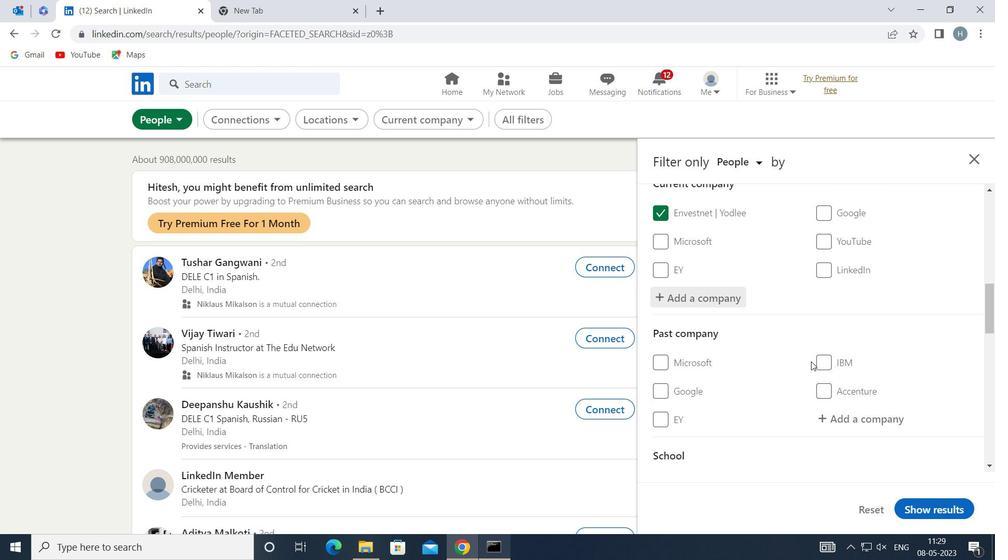 
Action: Mouse scrolled (812, 360) with delta (0, 0)
Screenshot: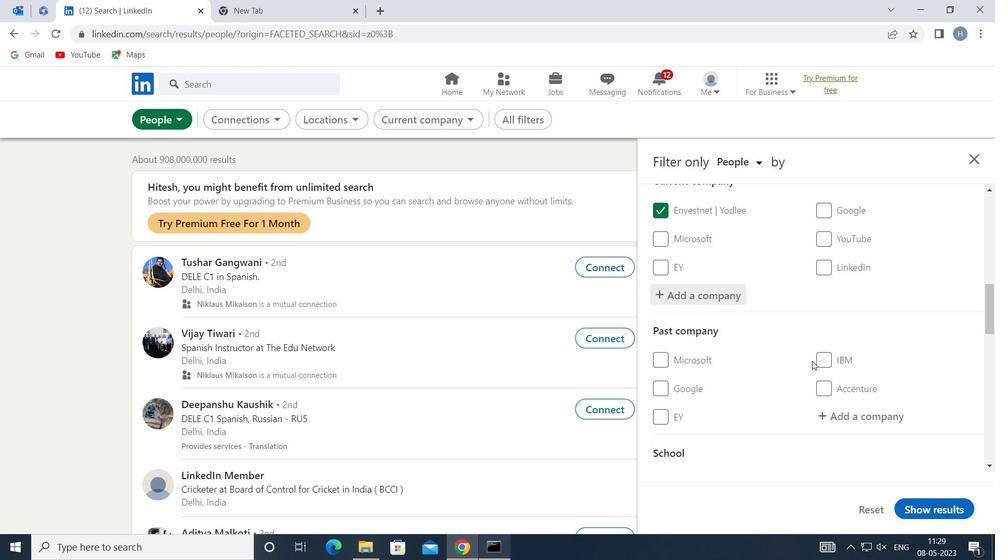
Action: Mouse moved to (813, 360)
Screenshot: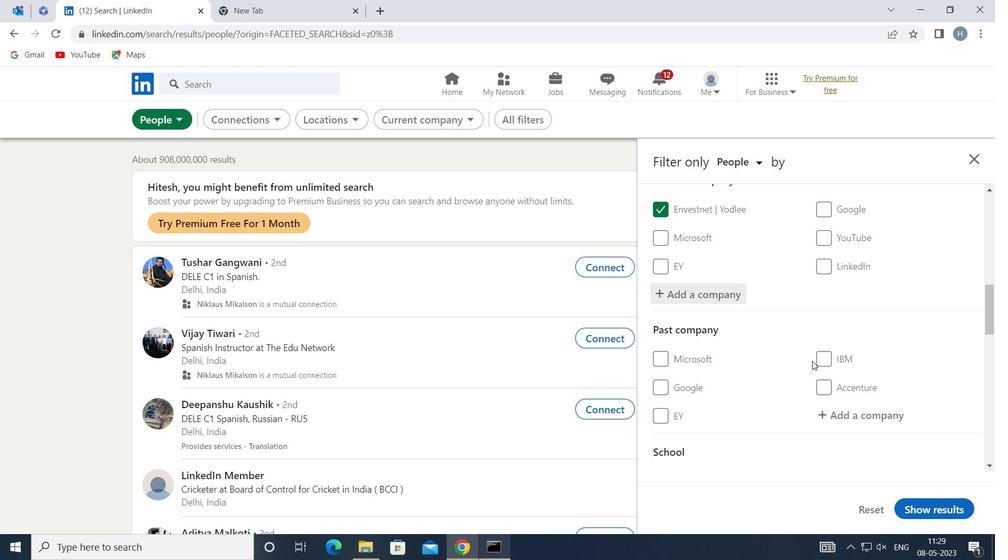 
Action: Mouse scrolled (813, 359) with delta (0, 0)
Screenshot: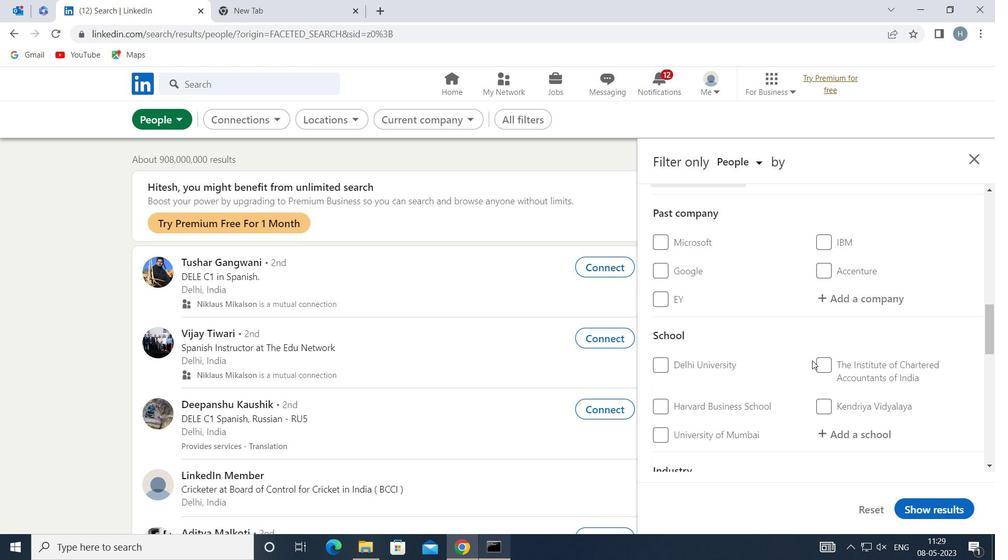 
Action: Mouse moved to (858, 352)
Screenshot: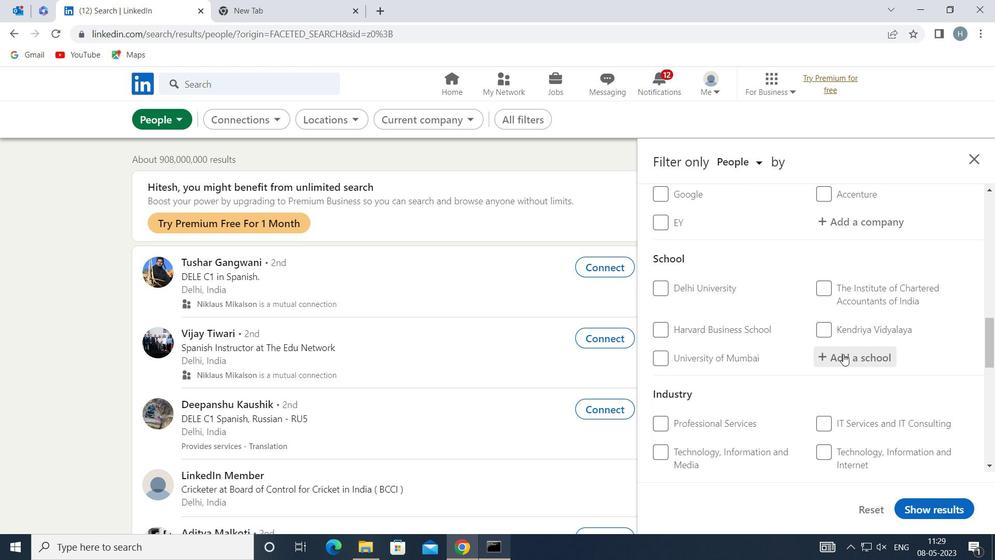 
Action: Mouse pressed left at (858, 352)
Screenshot: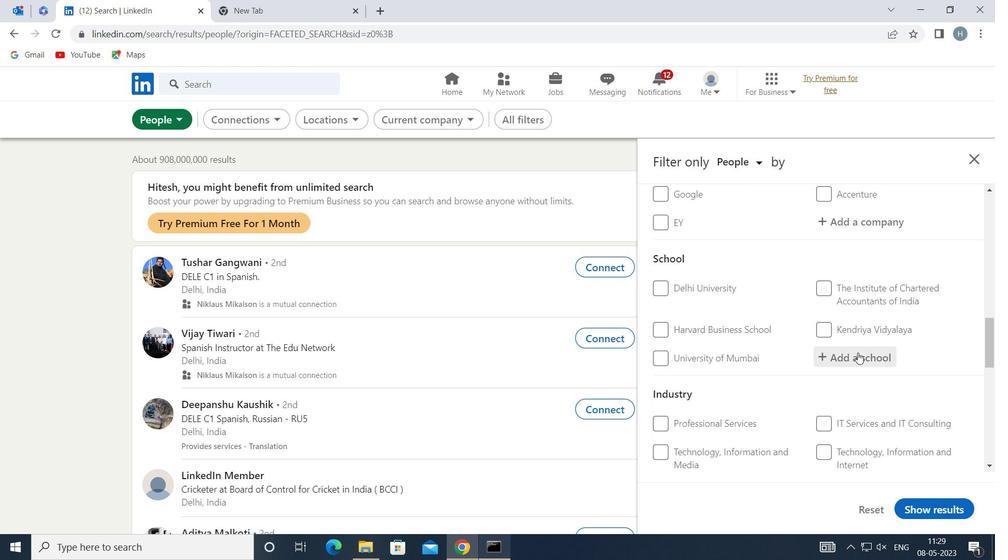 
Action: Key pressed <Key.shift>GURU<Key.space><Key.shift>NANAK<Key.space><Key.shift>DEV<Key.space><Key.shift>ENGI
Screenshot: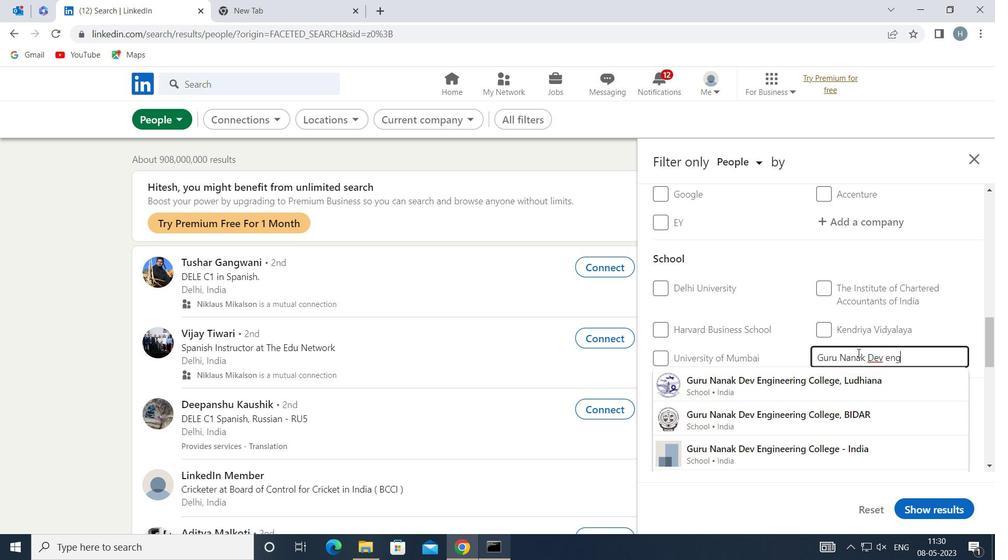 
Action: Mouse moved to (861, 374)
Screenshot: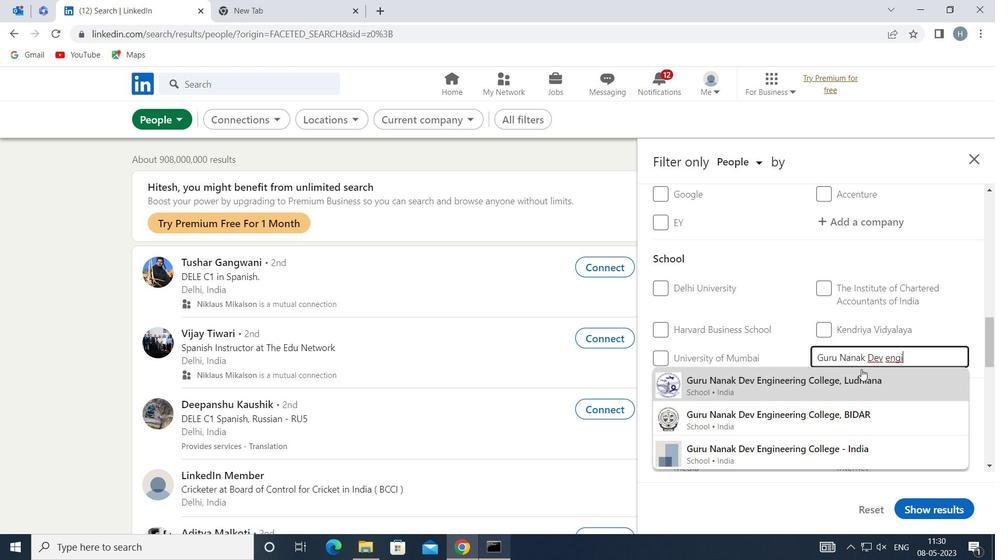 
Action: Mouse pressed left at (861, 374)
Screenshot: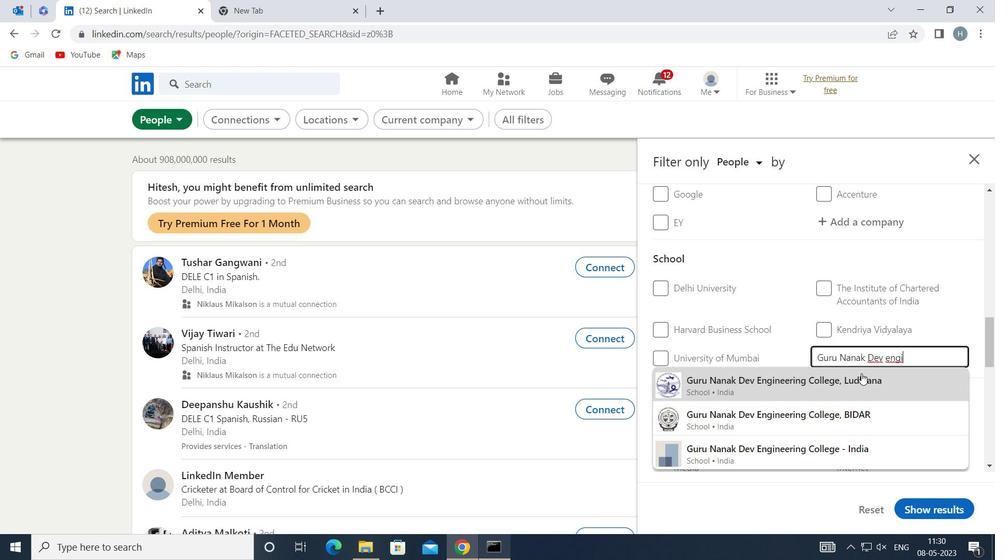
Action: Mouse moved to (813, 335)
Screenshot: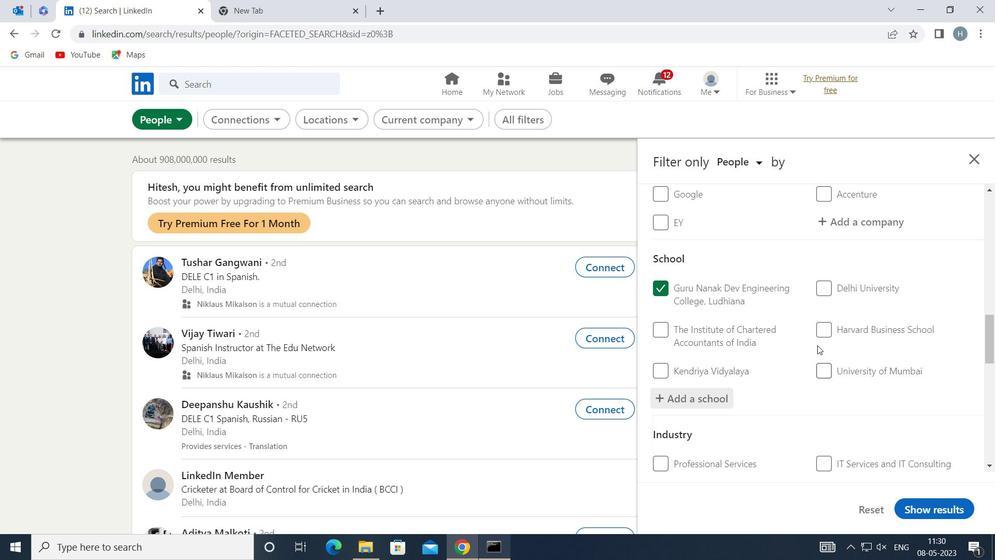 
Action: Mouse scrolled (813, 334) with delta (0, 0)
Screenshot: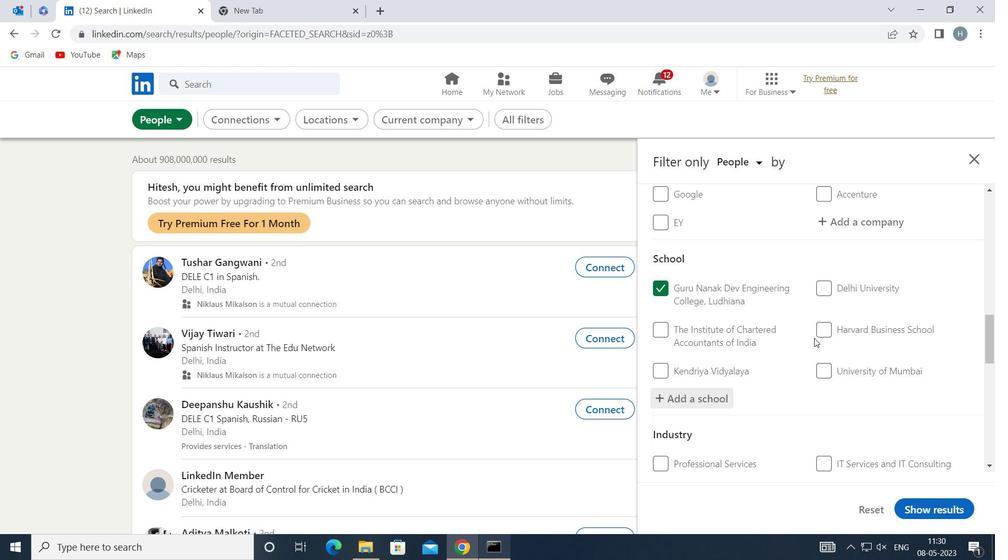 
Action: Mouse scrolled (813, 334) with delta (0, 0)
Screenshot: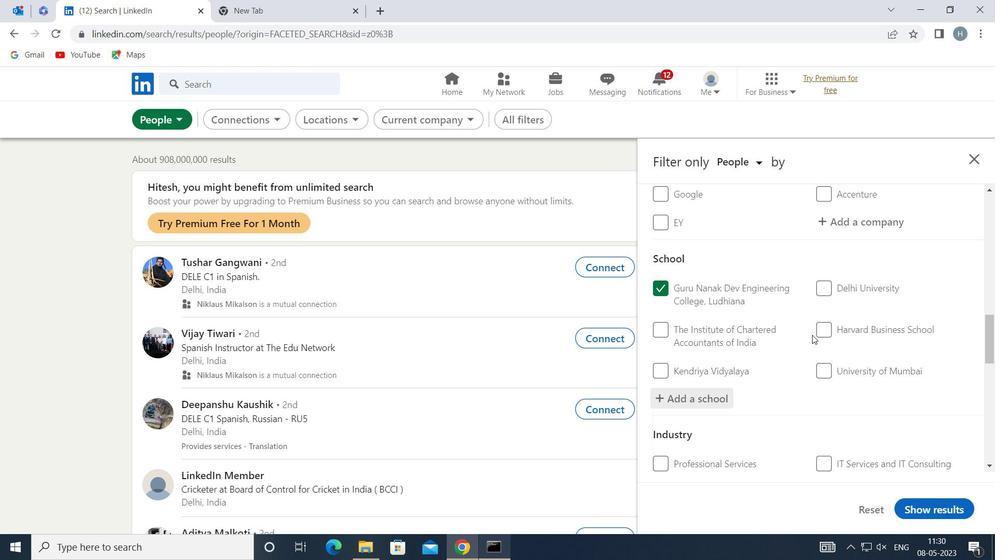 
Action: Mouse scrolled (813, 334) with delta (0, 0)
Screenshot: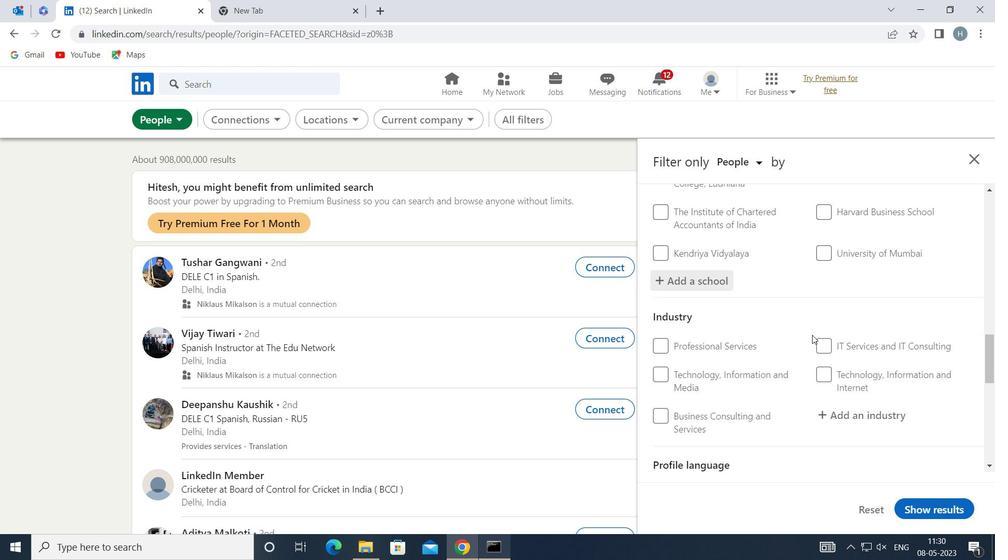 
Action: Mouse moved to (865, 334)
Screenshot: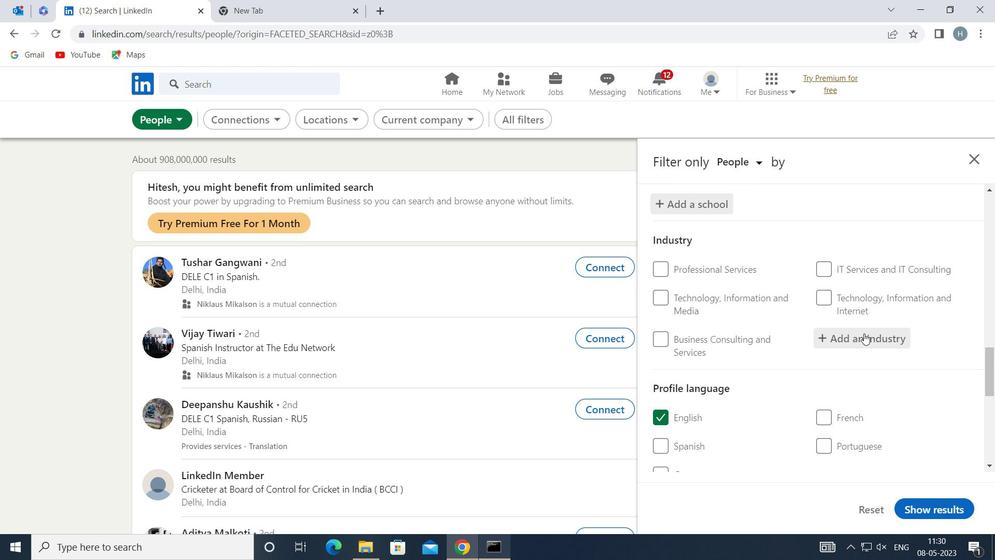 
Action: Mouse pressed left at (865, 334)
Screenshot: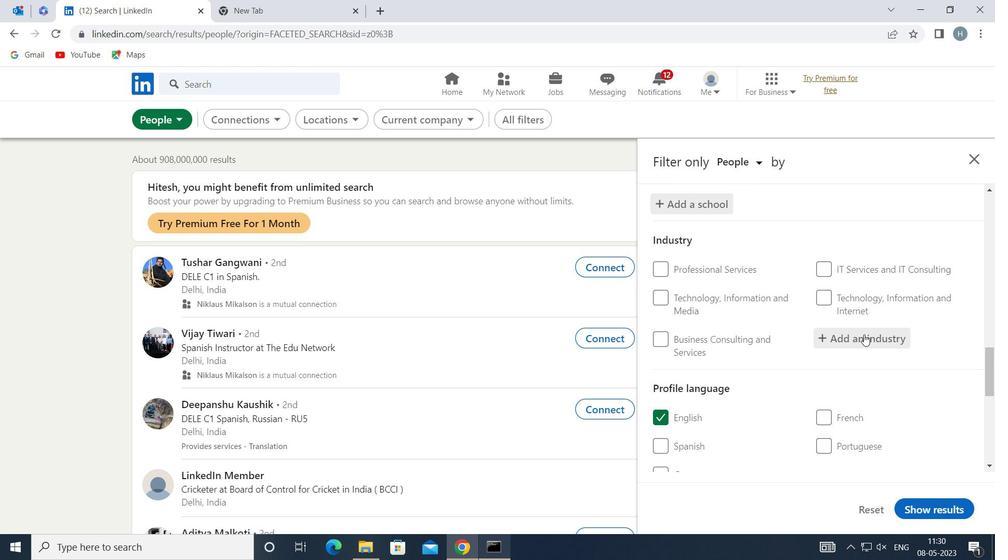
Action: Key pressed <Key.shift>ALTERNATIVE<Key.space><Key.shift>ME
Screenshot: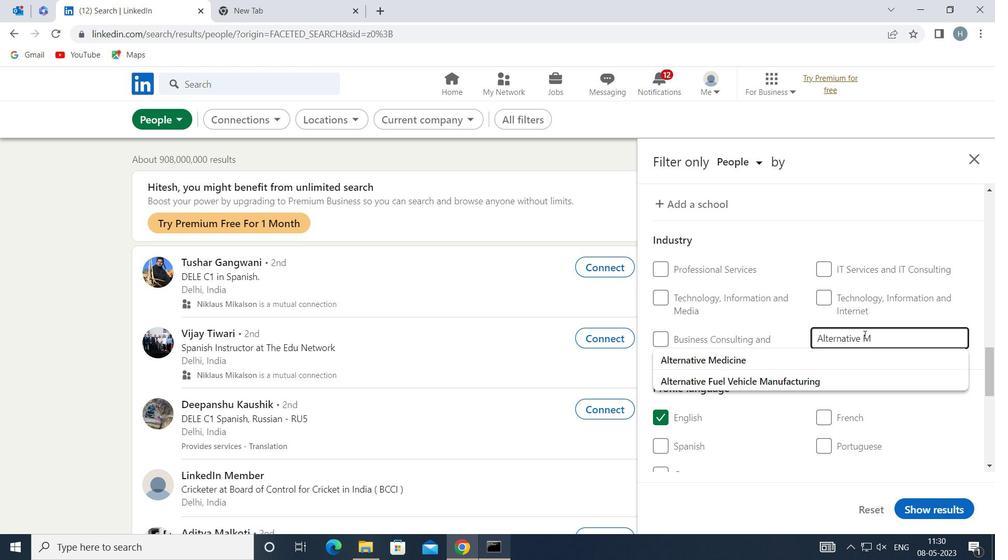 
Action: Mouse moved to (865, 334)
Screenshot: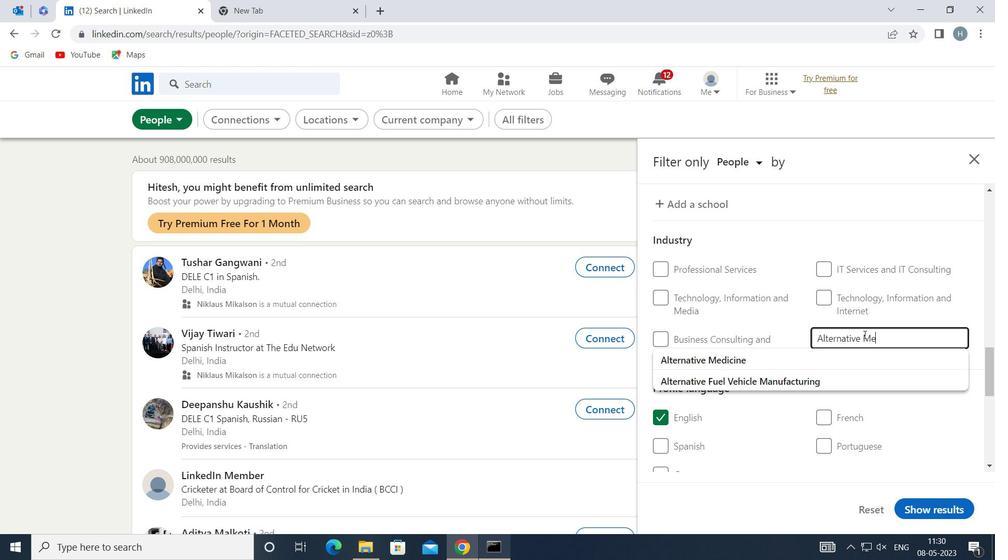 
Action: Key pressed D
Screenshot: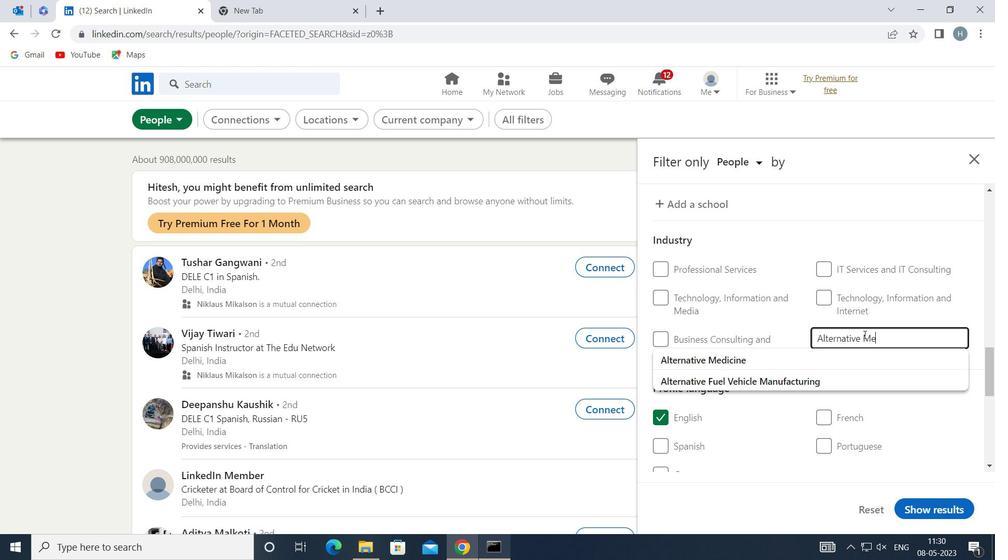 
Action: Mouse moved to (795, 361)
Screenshot: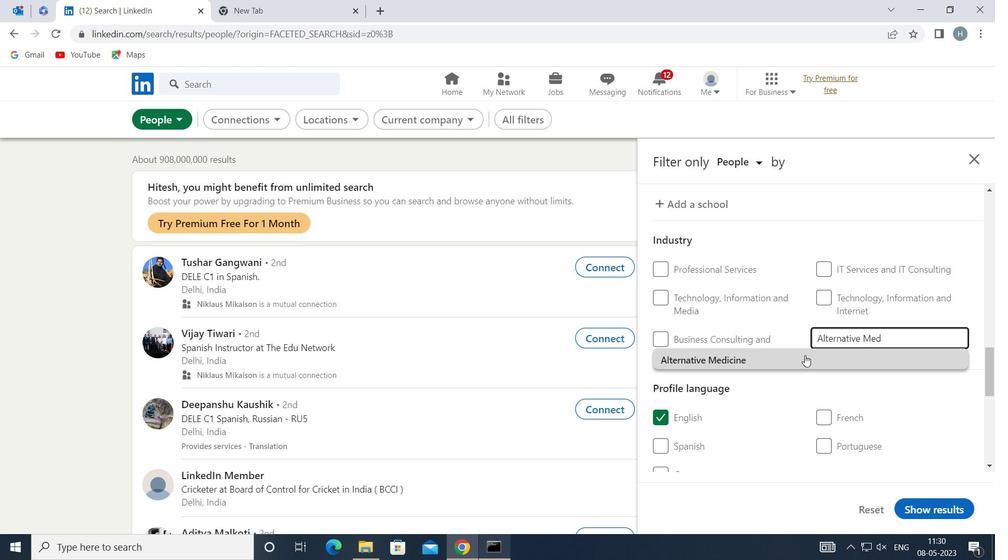 
Action: Mouse pressed left at (795, 361)
Screenshot: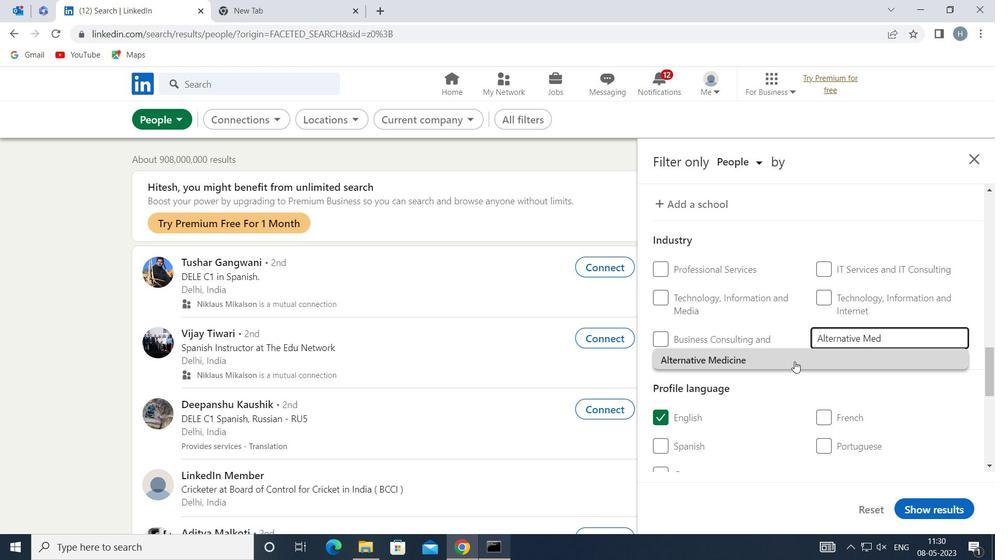 
Action: Mouse moved to (794, 360)
Screenshot: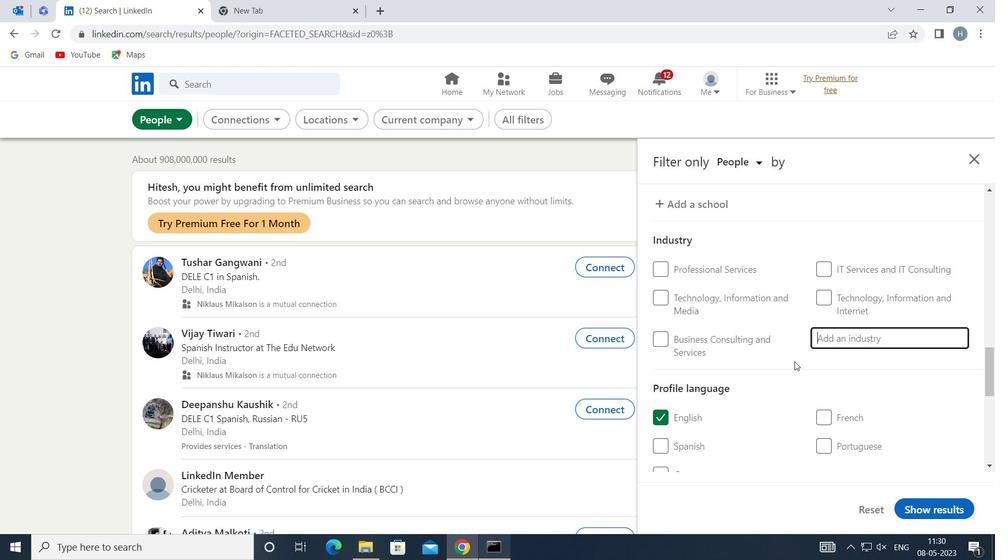 
Action: Mouse scrolled (794, 359) with delta (0, 0)
Screenshot: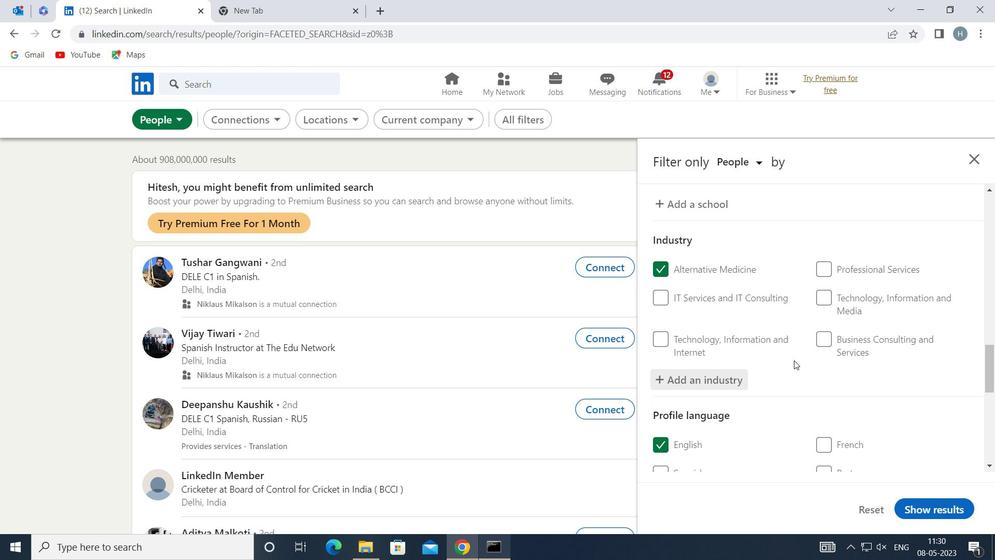 
Action: Mouse scrolled (794, 359) with delta (0, 0)
Screenshot: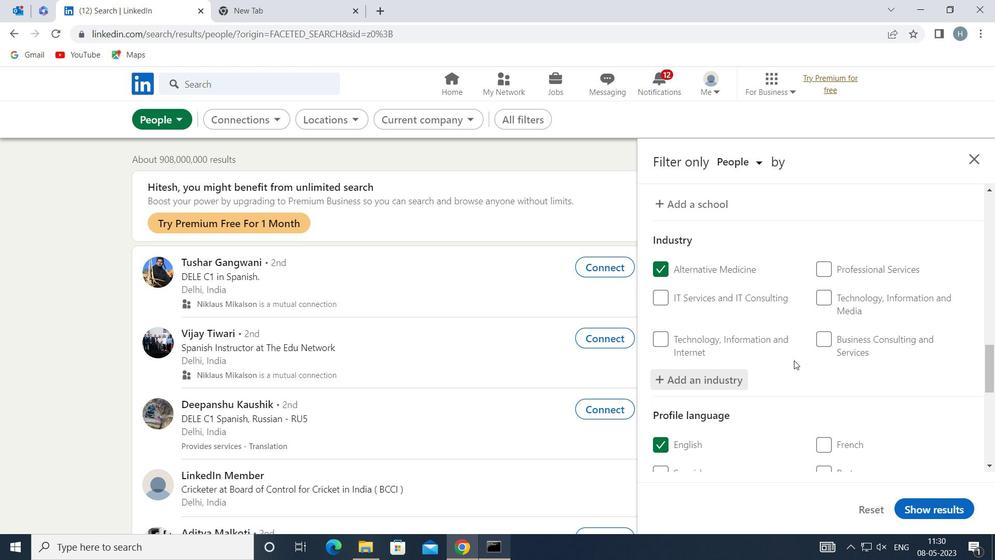 
Action: Mouse scrolled (794, 359) with delta (0, 0)
Screenshot: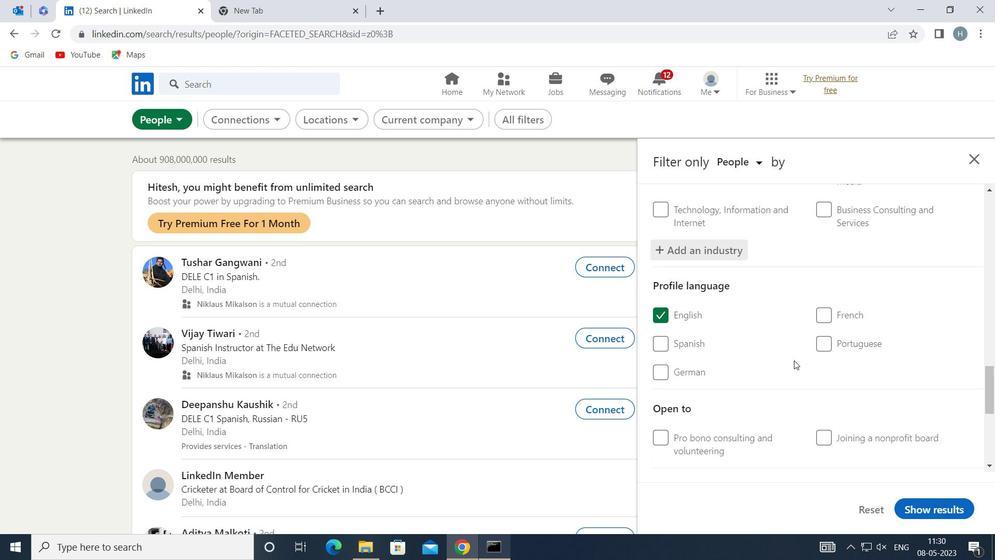 
Action: Mouse scrolled (794, 359) with delta (0, 0)
Screenshot: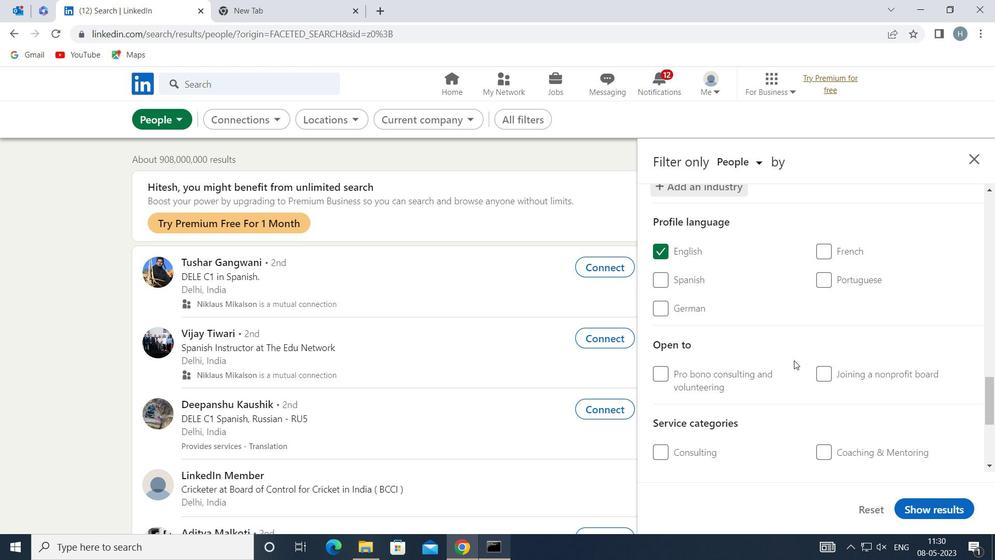 
Action: Mouse scrolled (794, 359) with delta (0, 0)
Screenshot: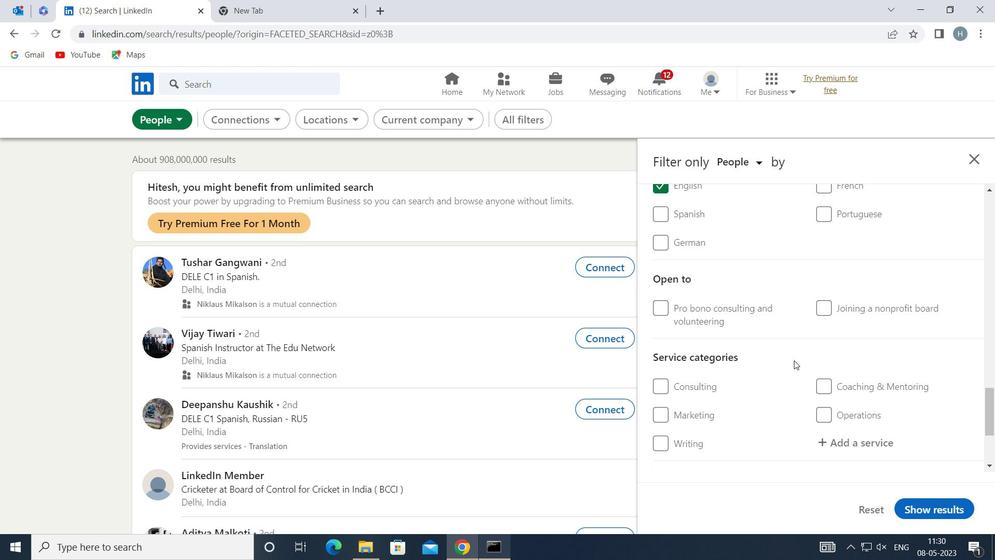 
Action: Mouse scrolled (794, 359) with delta (0, 0)
Screenshot: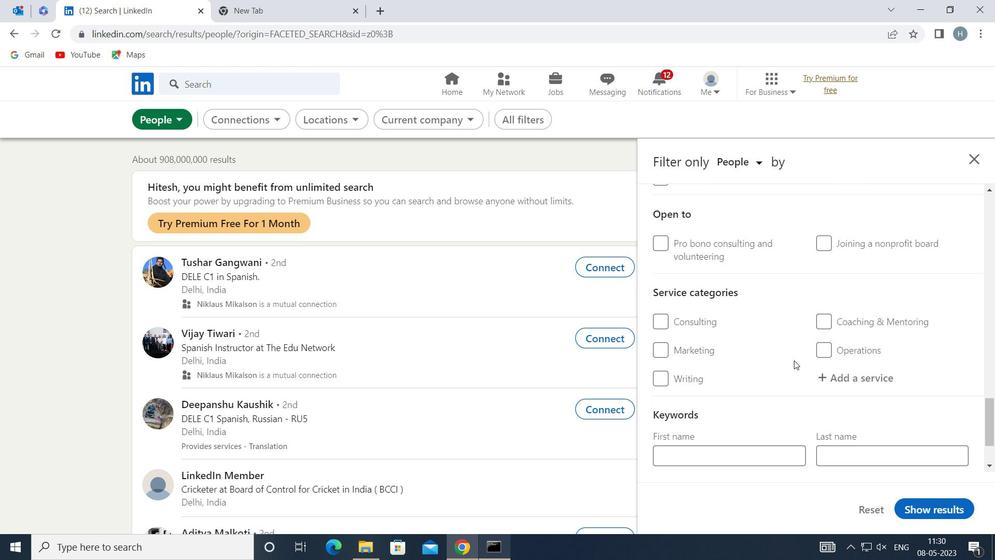
Action: Mouse moved to (851, 308)
Screenshot: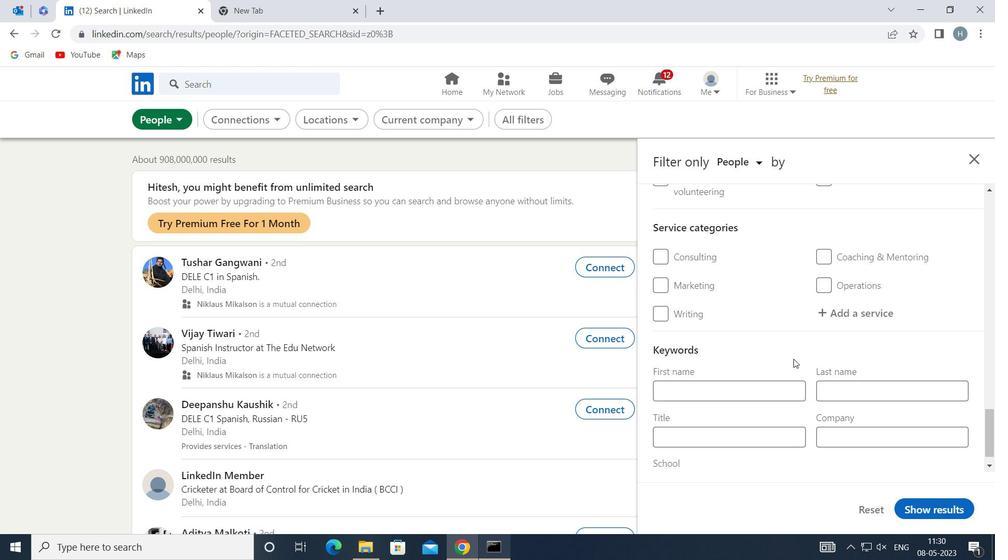 
Action: Mouse pressed left at (851, 308)
Screenshot: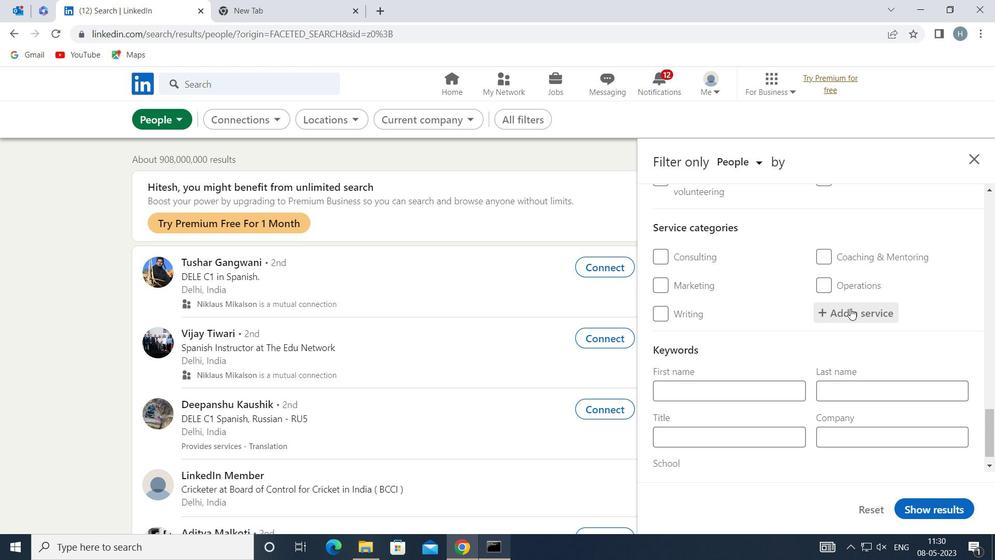 
Action: Key pressed <Key.shift>FAMILY<Key.space><Key.shift>L
Screenshot: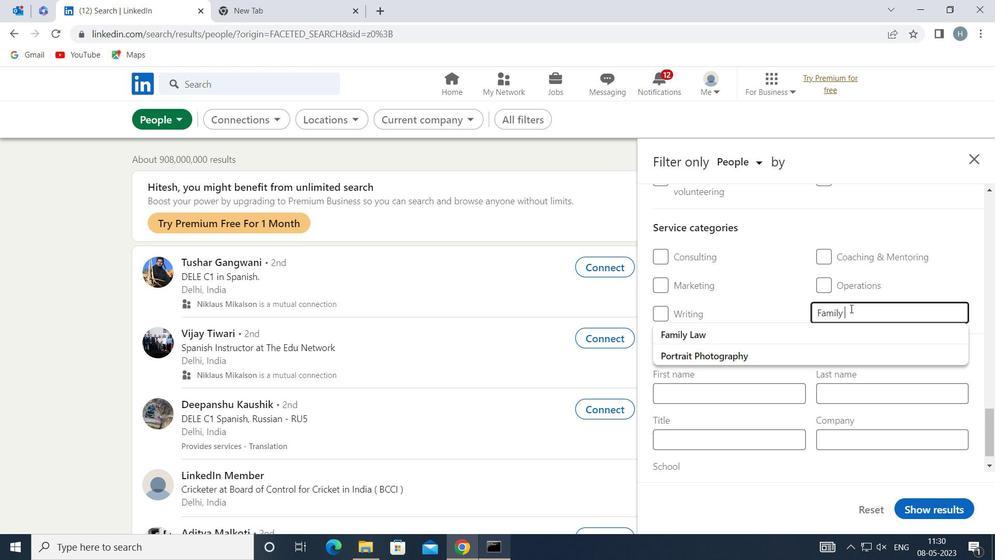 
Action: Mouse moved to (819, 336)
Screenshot: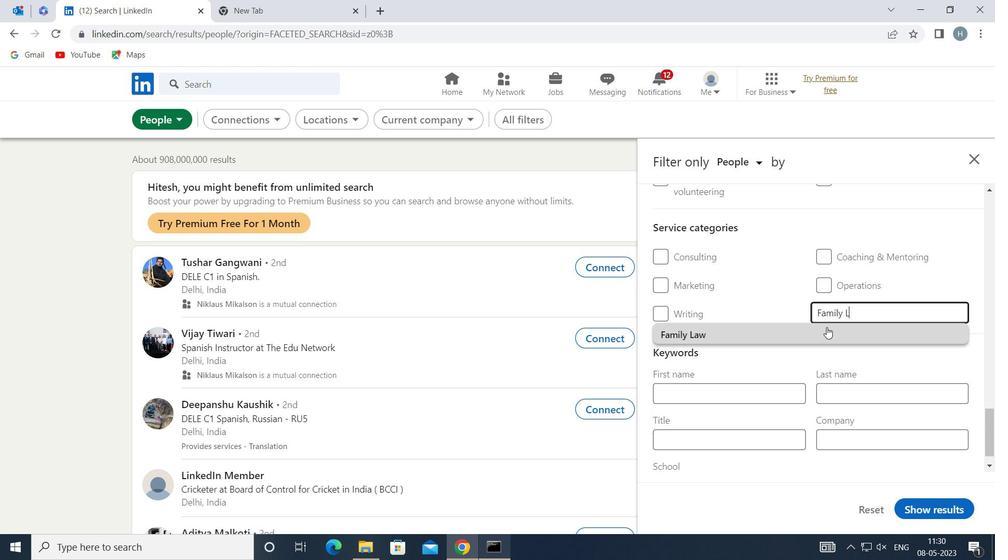 
Action: Mouse pressed left at (819, 336)
Screenshot: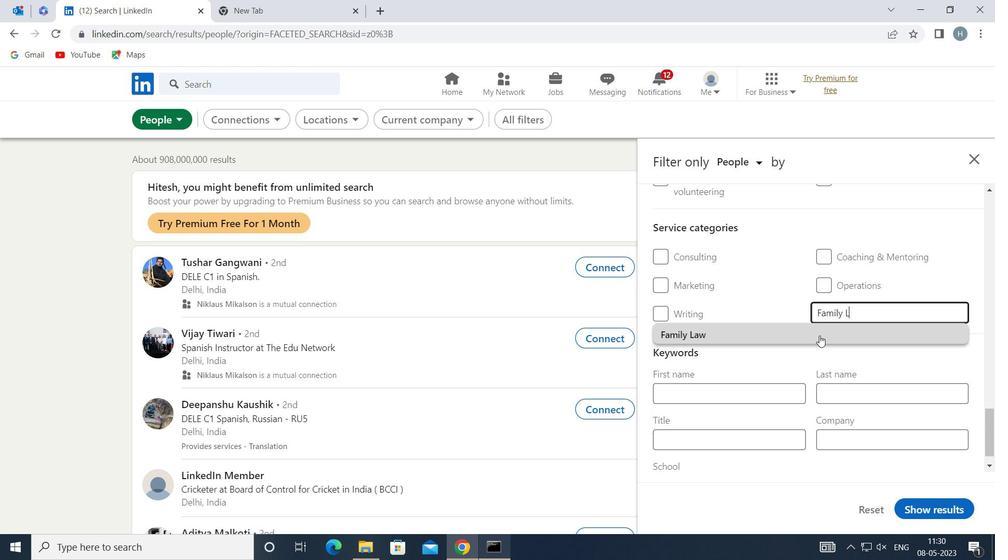 
Action: Mouse moved to (795, 334)
Screenshot: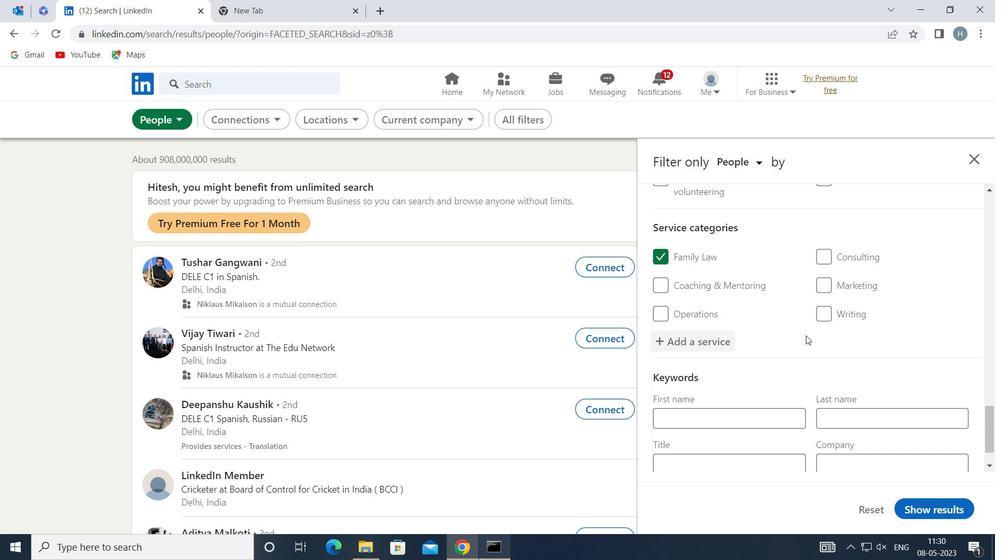 
Action: Mouse scrolled (795, 333) with delta (0, 0)
Screenshot: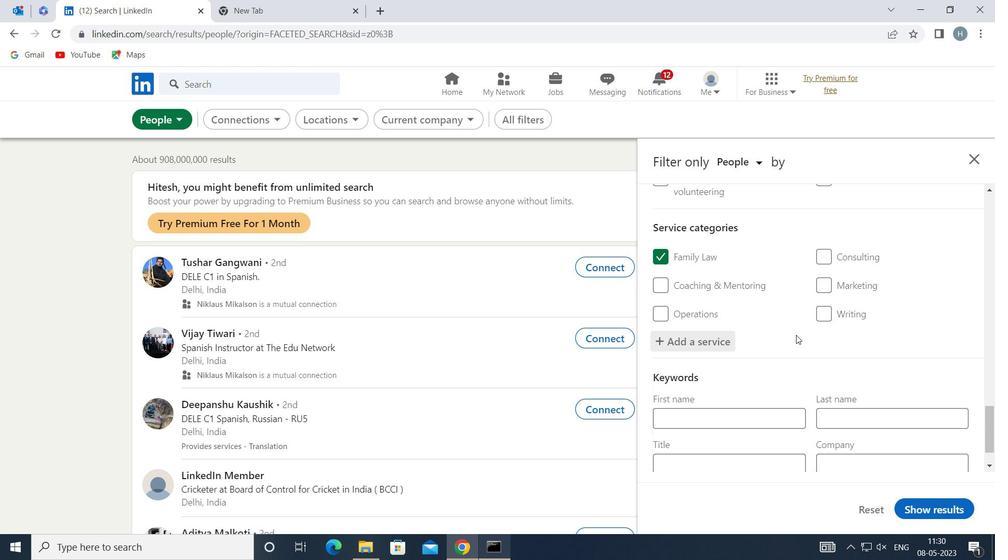
Action: Mouse scrolled (795, 333) with delta (0, 0)
Screenshot: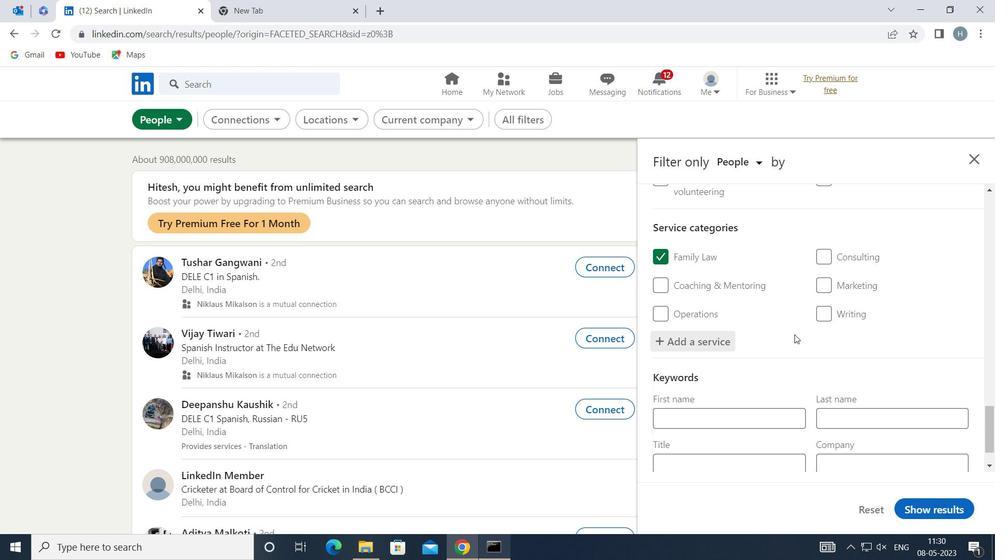
Action: Mouse scrolled (795, 333) with delta (0, 0)
Screenshot: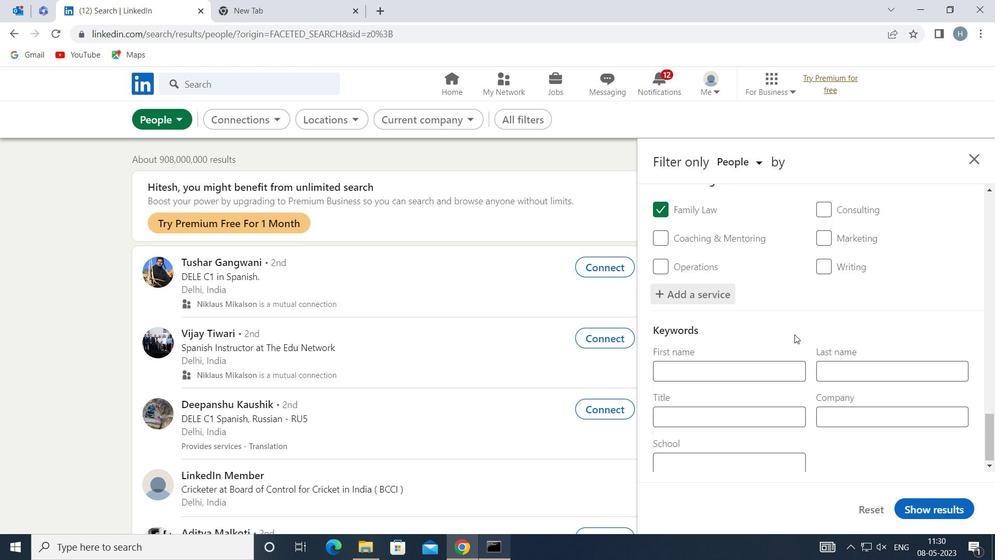 
Action: Mouse scrolled (795, 333) with delta (0, 0)
Screenshot: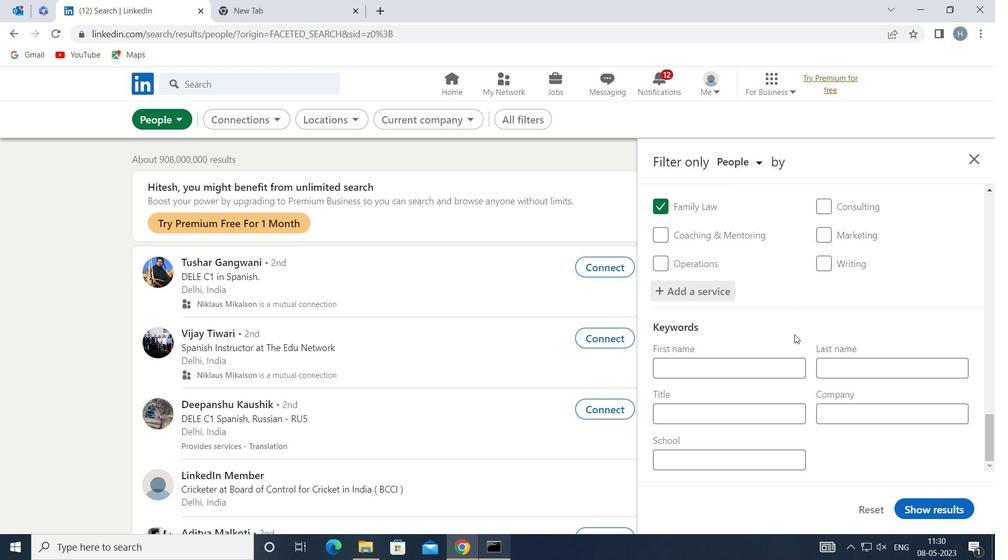 
Action: Mouse moved to (769, 415)
Screenshot: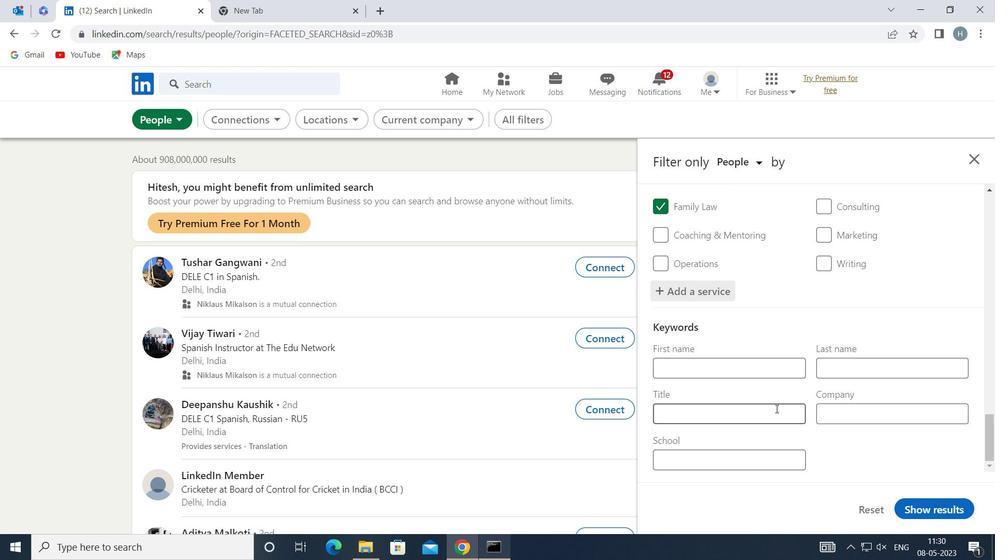 
Action: Mouse pressed left at (769, 415)
Screenshot: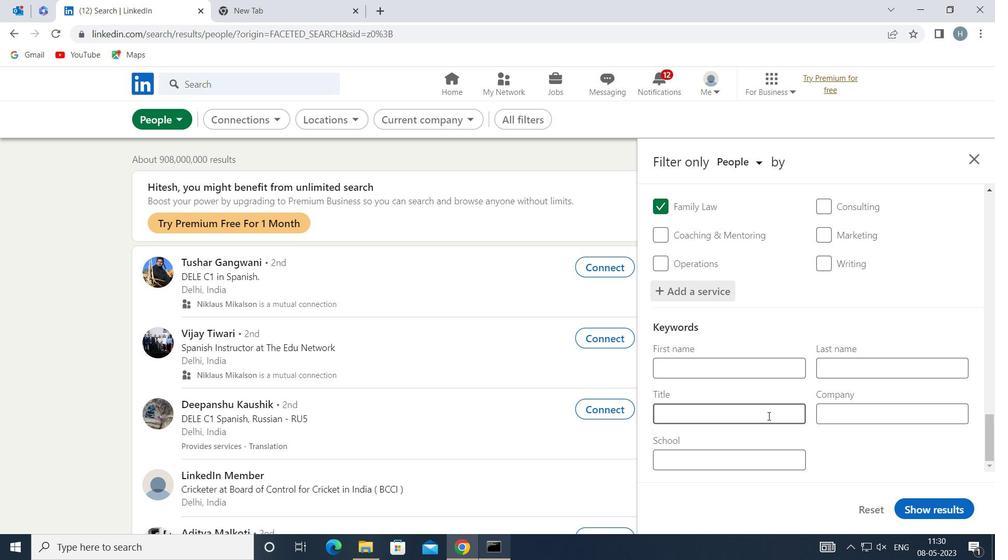 
Action: Mouse moved to (771, 414)
Screenshot: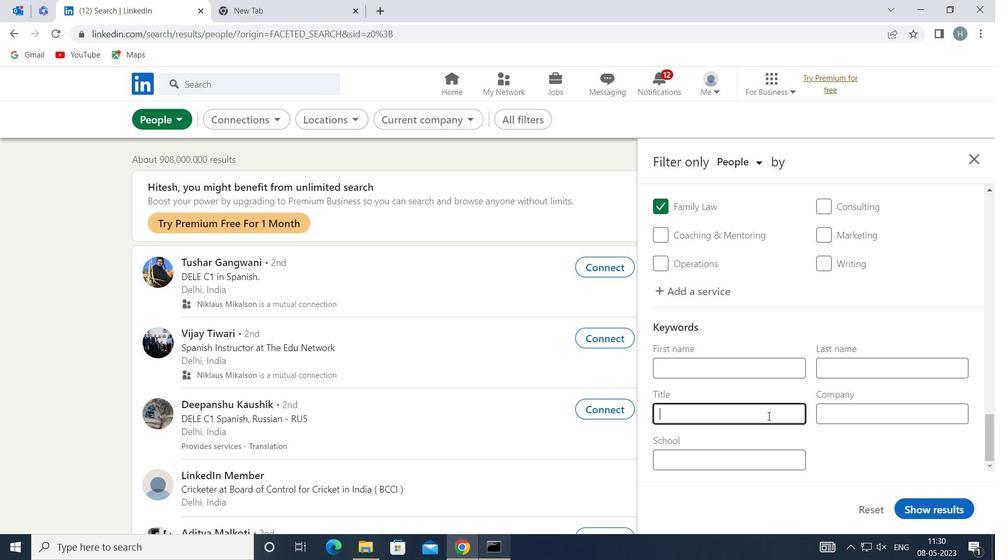 
Action: Key pressed <Key.shift>HUMAN<Key.space><Key.shift>RESOURCES
Screenshot: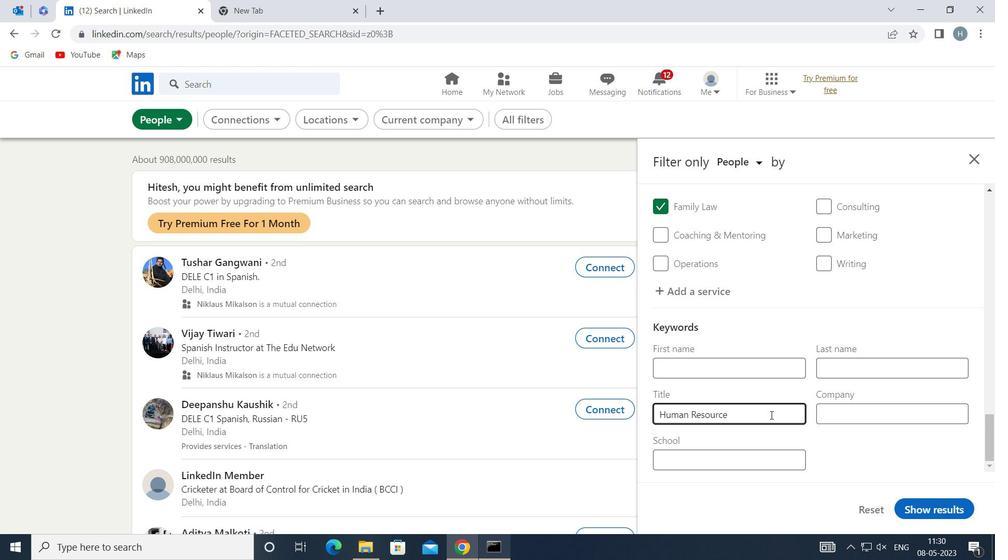 
Action: Mouse moved to (935, 510)
Screenshot: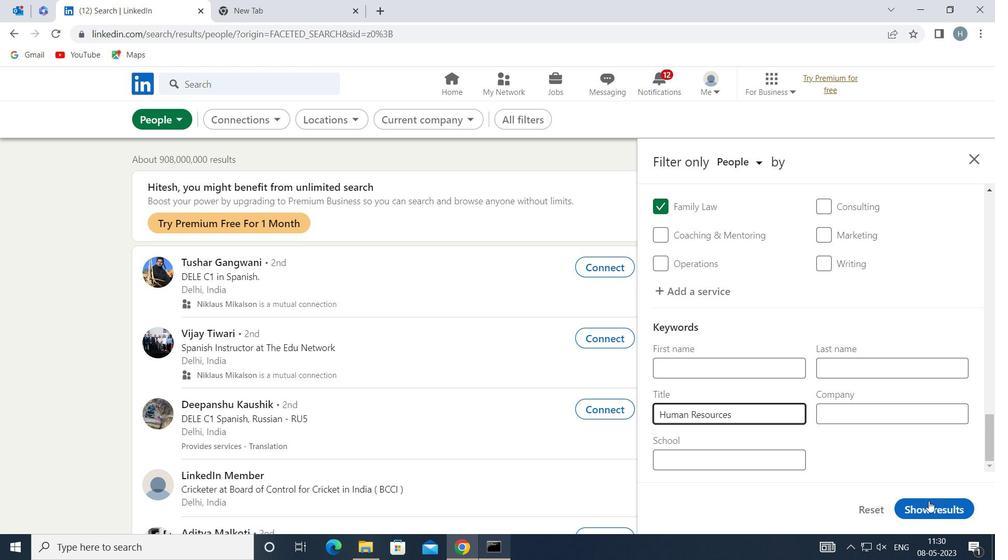 
Action: Mouse pressed left at (935, 510)
Screenshot: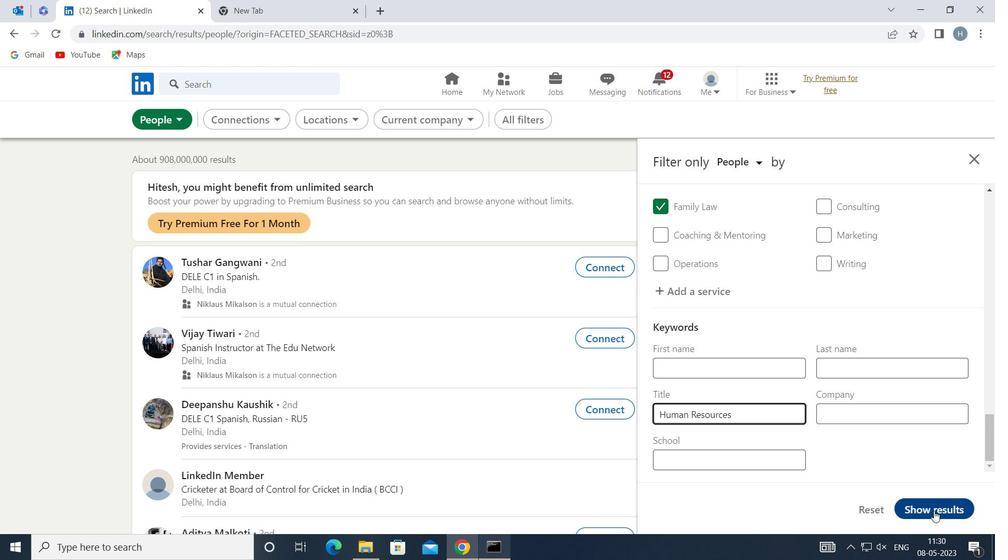 
Action: Mouse moved to (781, 373)
Screenshot: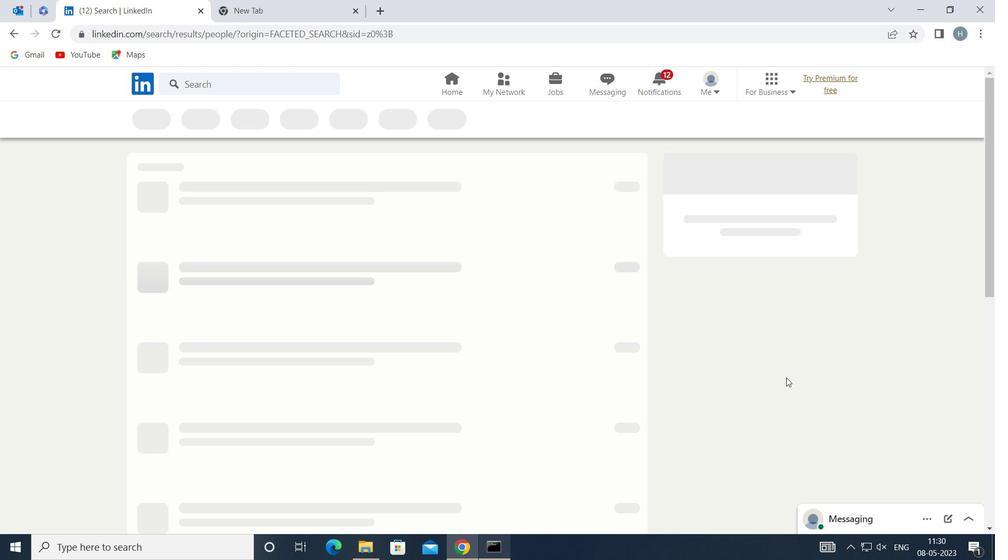 
